 Task: Add an event with the title Second Training Session: Leadership and Team Management, date '2024/04/18', time 8:50 AM to 10:50 AMand add a description: The problem-solving activities will be designed with time constraints, simulating real-world pressure and the need for efficient decision-making. This encourages teams to prioritize tasks, manage their time effectively, and remain focused on achieving their goals., put the event into Orange category . Add location for the event as: Florence, Italy, logged in from the account softage.8@softage.netand send the event invitation to softage.6@softage.net and softage.7@softage.net. Set a reminder for the event At time of event
Action: Mouse moved to (137, 166)
Screenshot: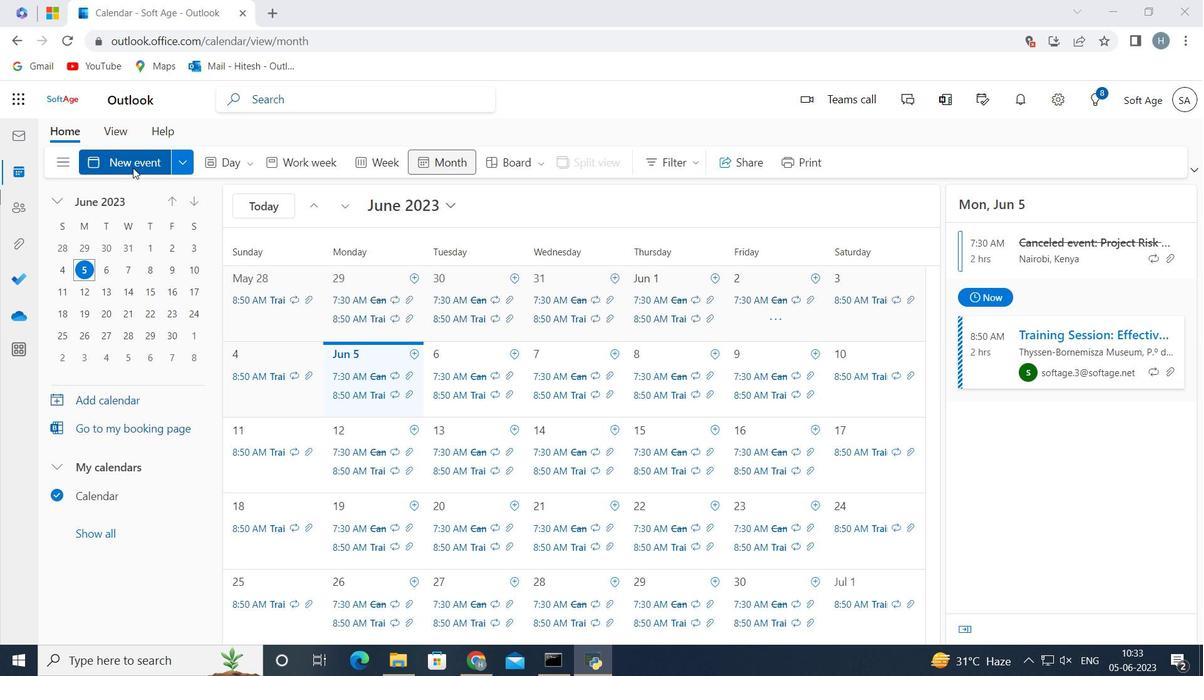 
Action: Mouse pressed left at (137, 166)
Screenshot: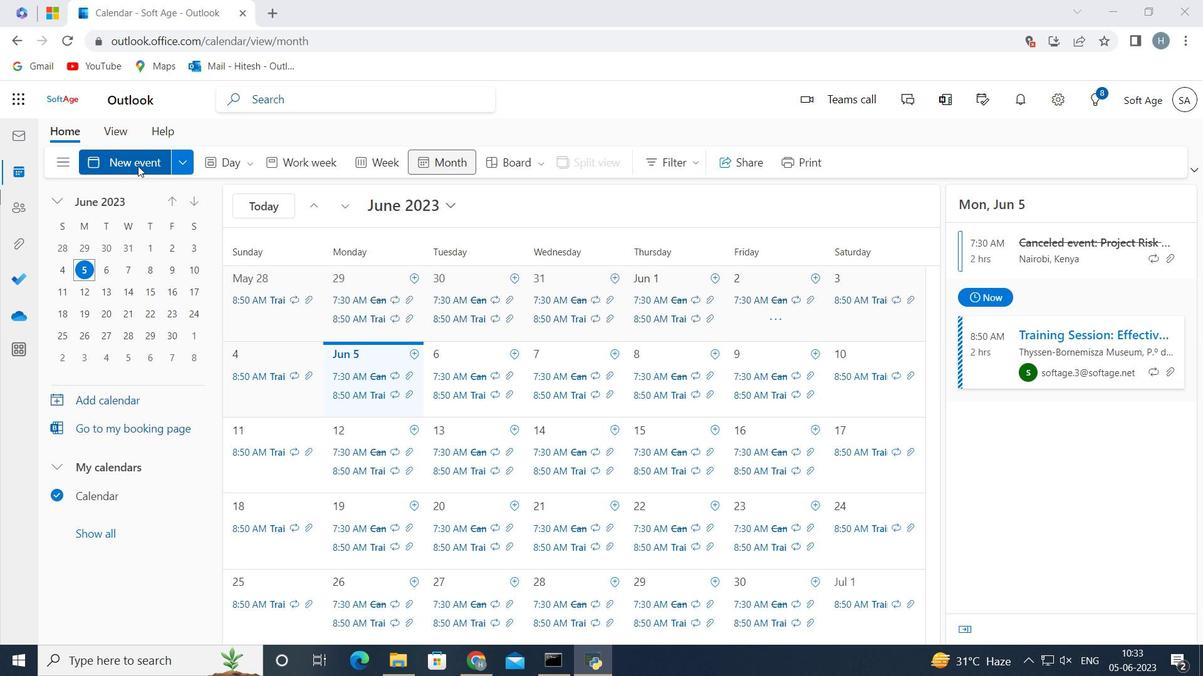 
Action: Mouse moved to (447, 257)
Screenshot: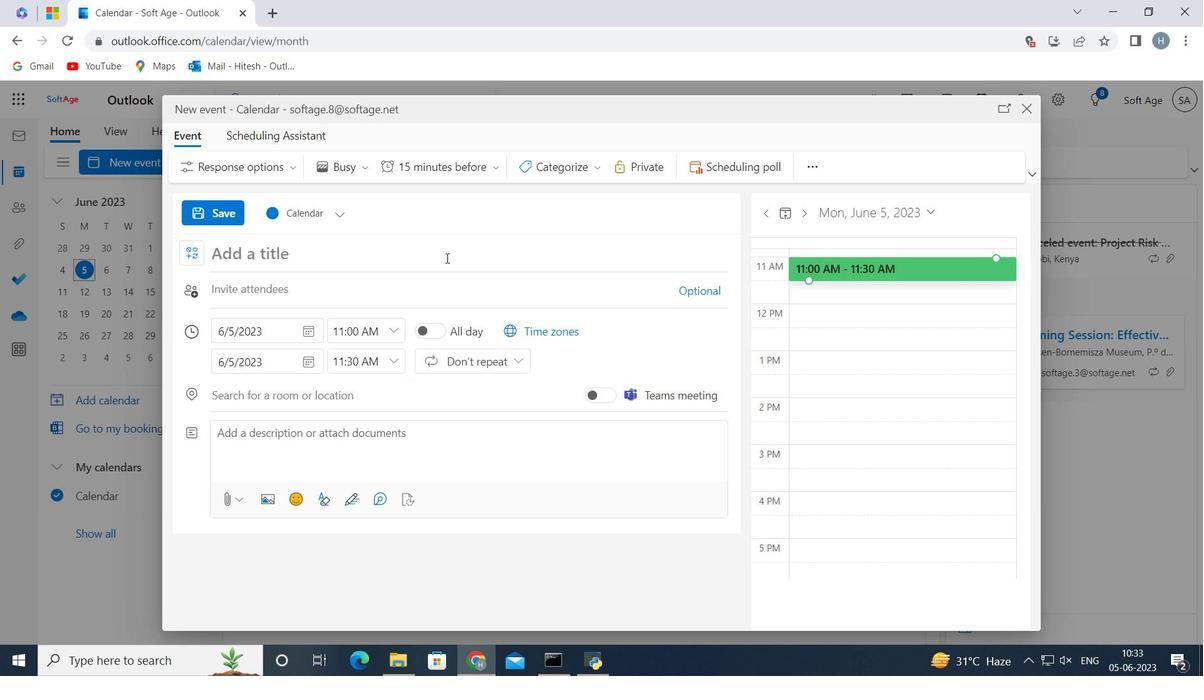 
Action: Mouse pressed left at (447, 257)
Screenshot: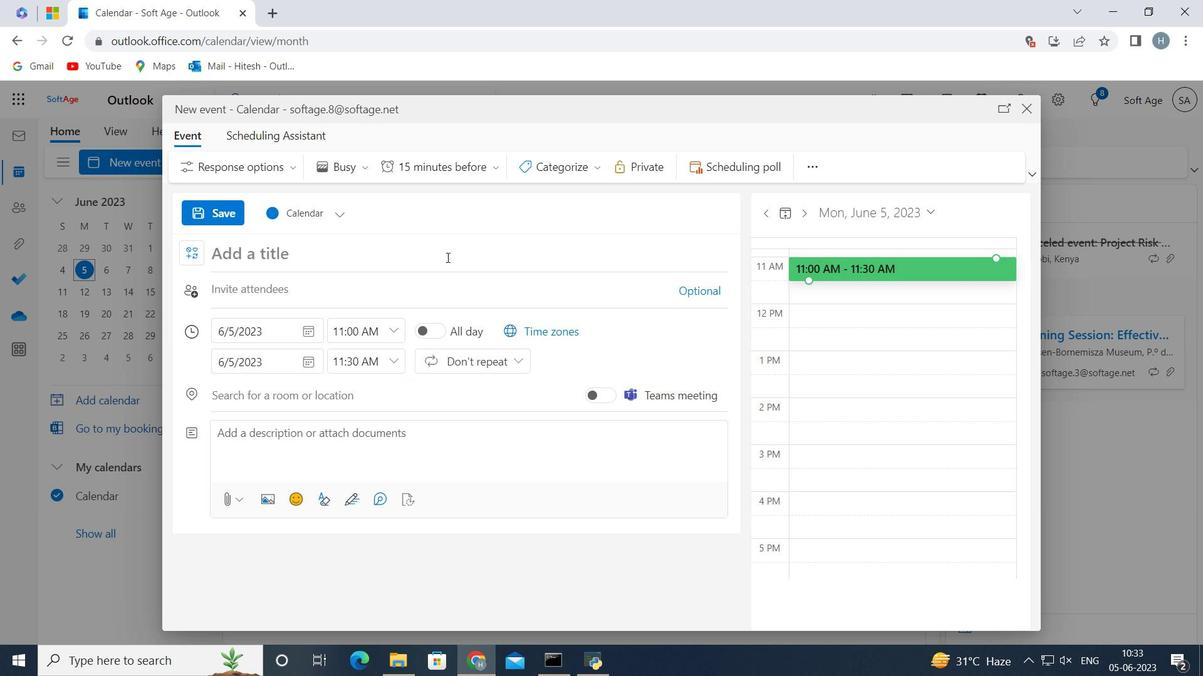 
Action: Key pressed <Key.shift>Second<Key.space><Key.shift>Training<Key.space><Key.shift>Session<Key.shift_r>:<Key.space><Key.shift_r>Leadership<Key.space>and<Key.space><Key.shift>Team<Key.space><Key.shift_r><Key.shift_r><Key.shift_r><Key.shift_r><Key.shift_r>Management<Key.space>
Screenshot: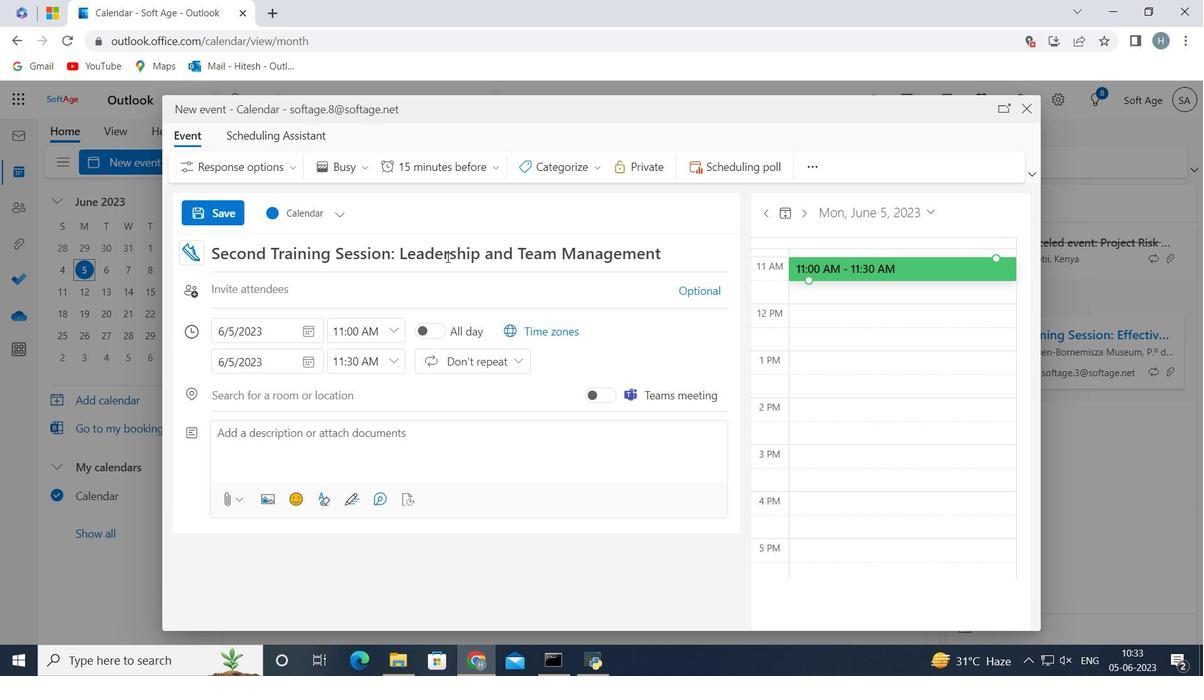 
Action: Mouse moved to (312, 331)
Screenshot: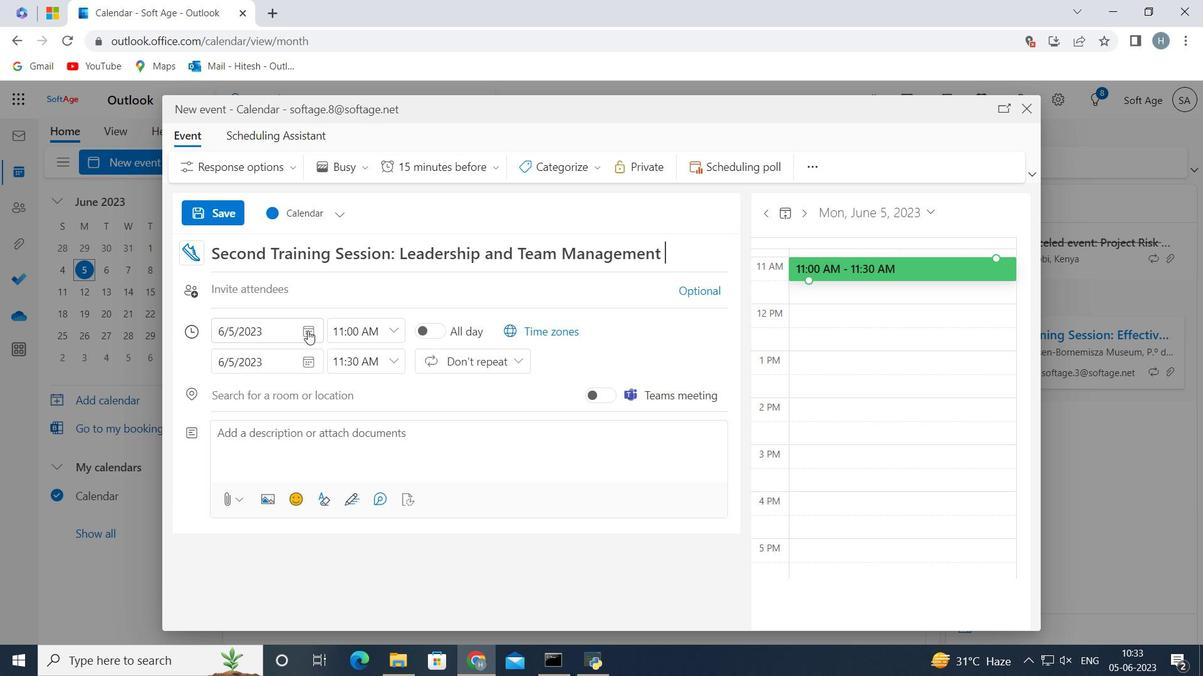 
Action: Mouse pressed left at (312, 331)
Screenshot: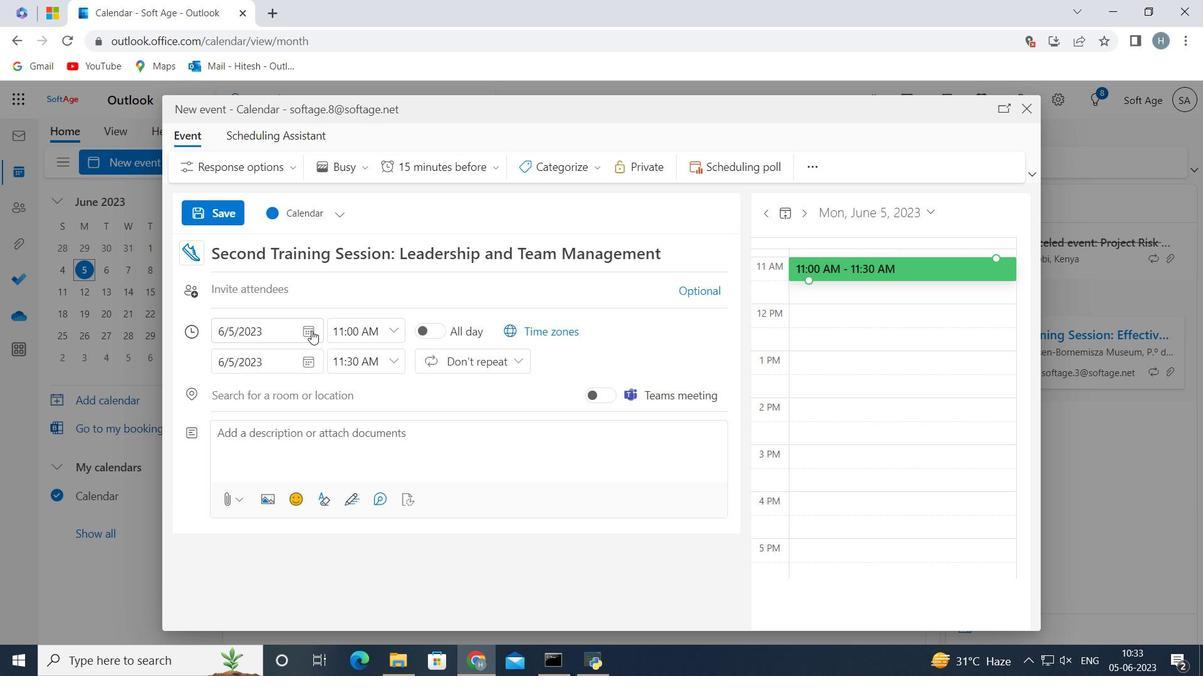 
Action: Mouse moved to (265, 365)
Screenshot: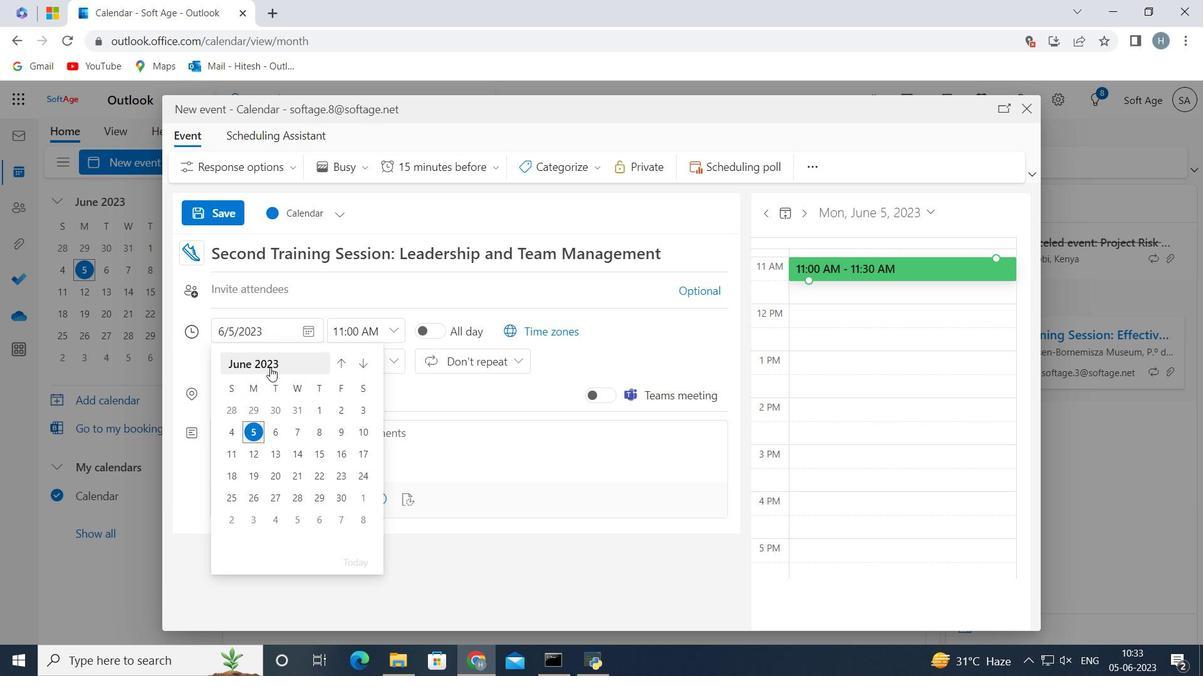 
Action: Mouse pressed left at (265, 365)
Screenshot: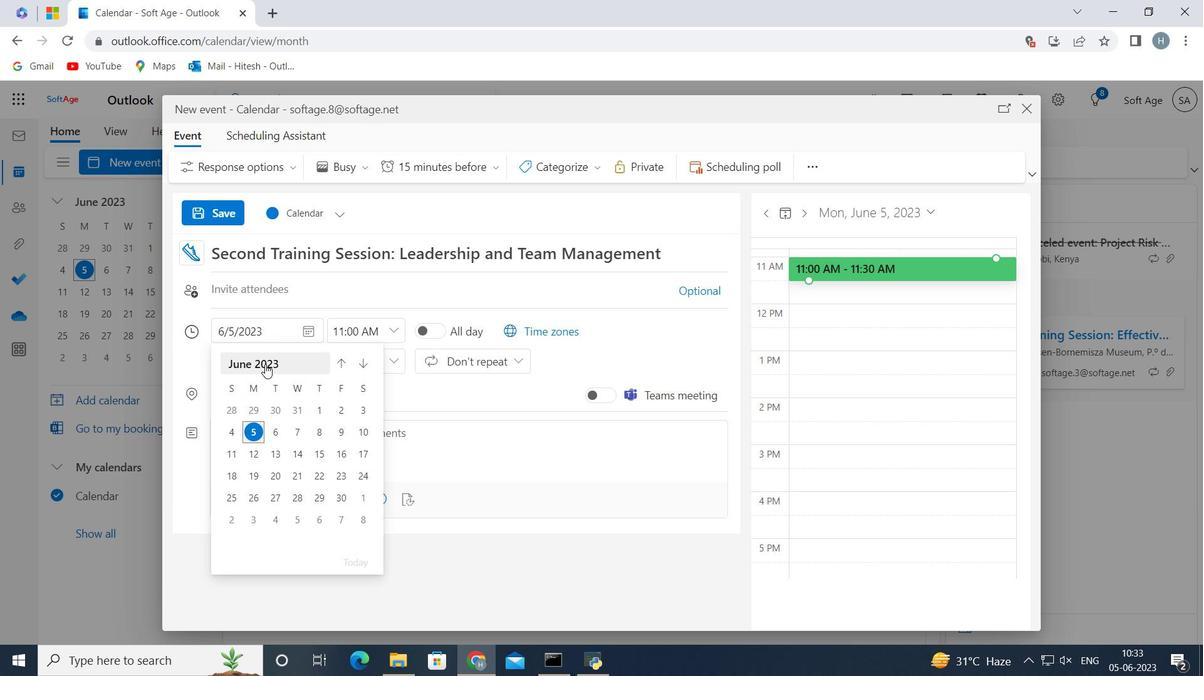 
Action: Mouse moved to (266, 365)
Screenshot: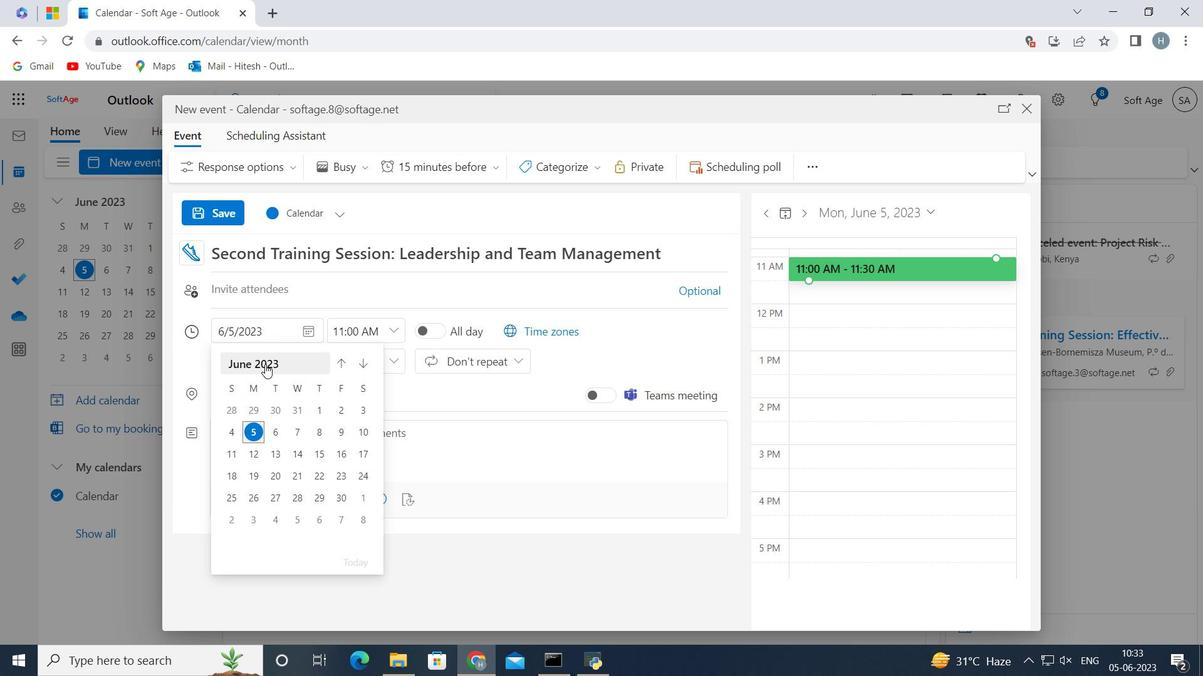
Action: Mouse pressed left at (266, 365)
Screenshot: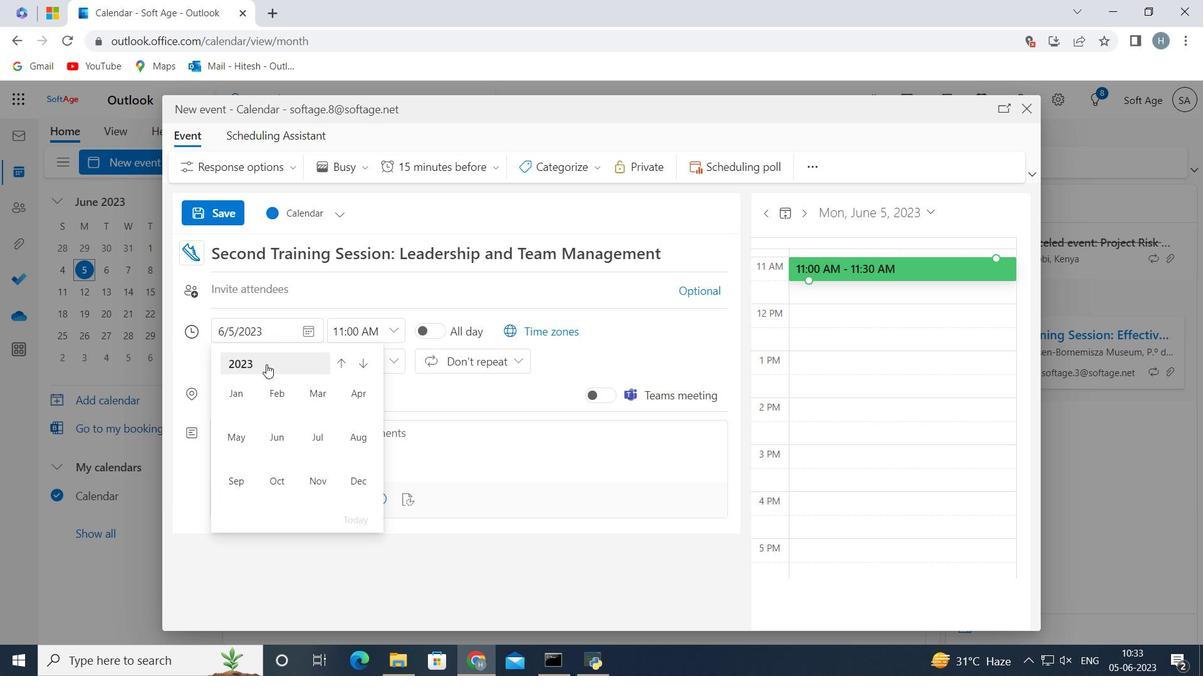 
Action: Mouse moved to (234, 438)
Screenshot: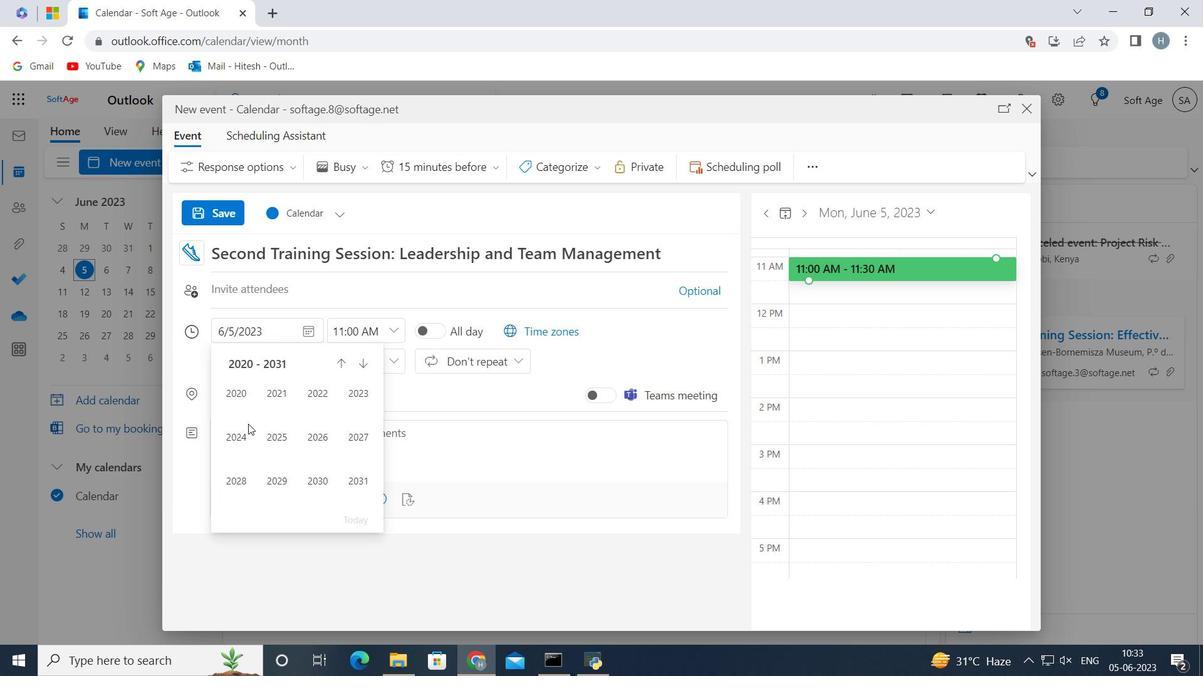
Action: Mouse pressed left at (234, 438)
Screenshot: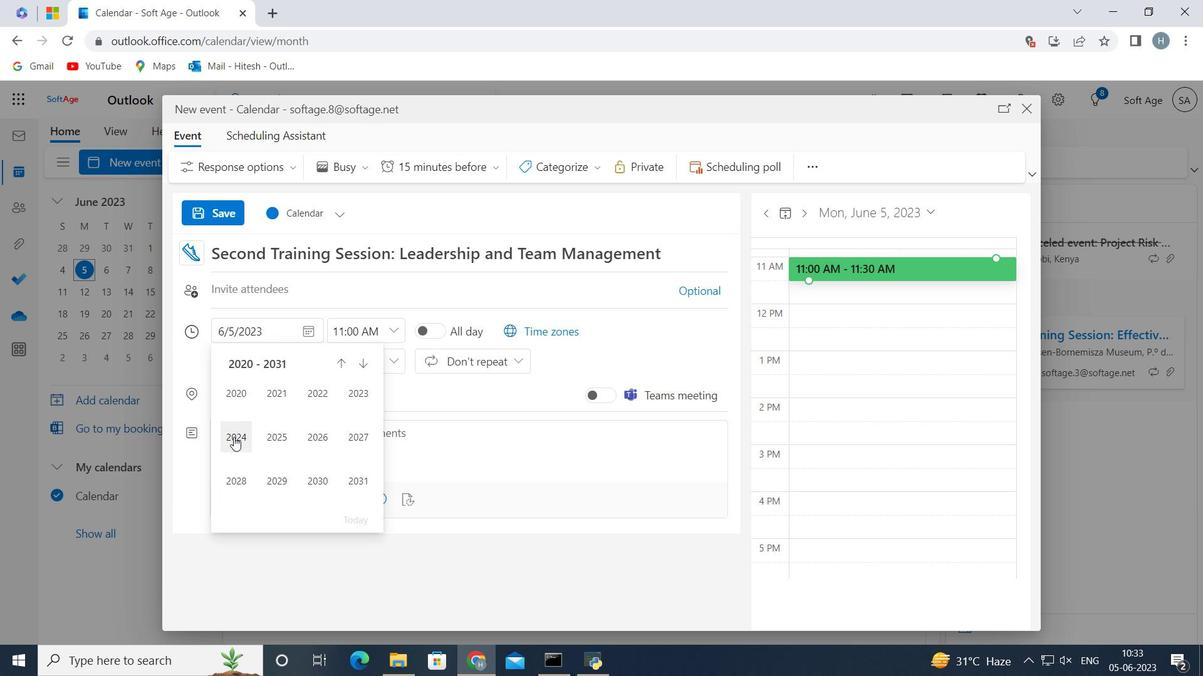 
Action: Mouse moved to (351, 393)
Screenshot: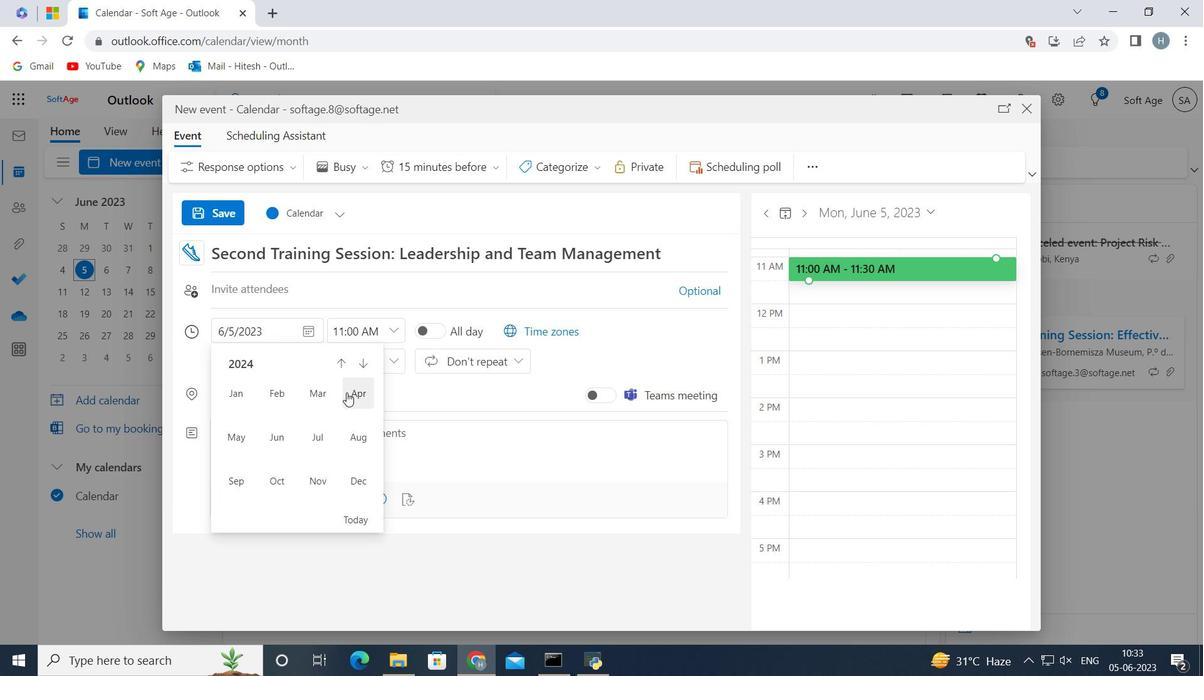 
Action: Mouse pressed left at (351, 393)
Screenshot: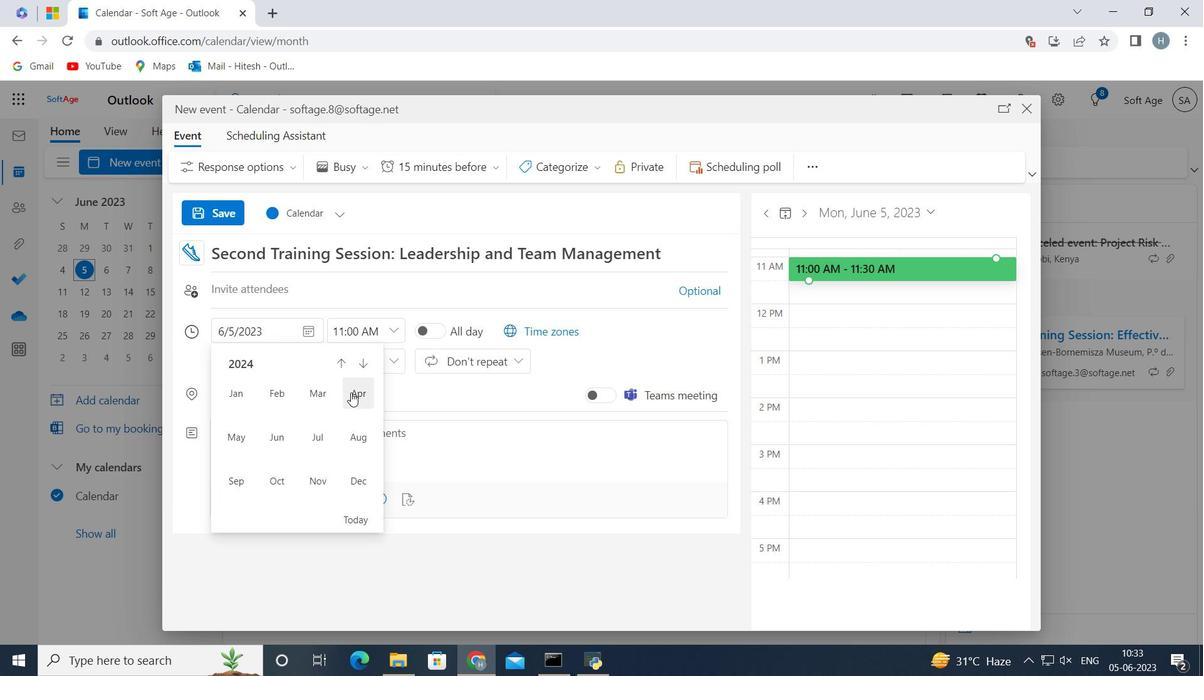 
Action: Mouse moved to (322, 455)
Screenshot: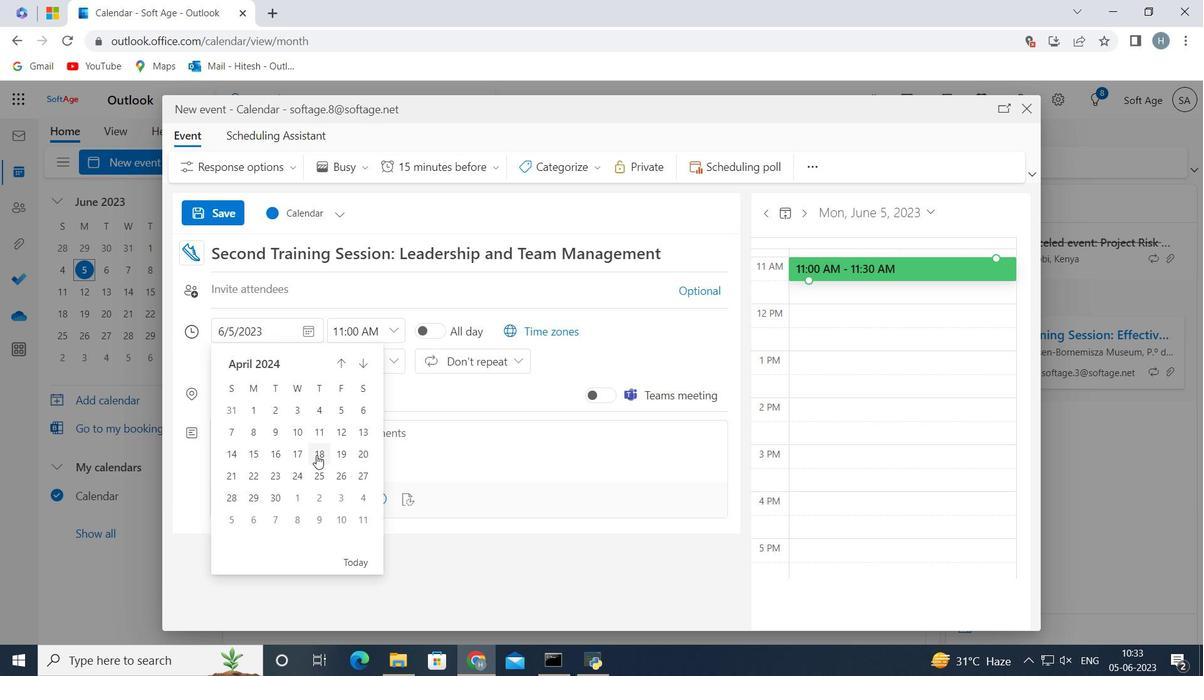 
Action: Mouse pressed left at (322, 455)
Screenshot: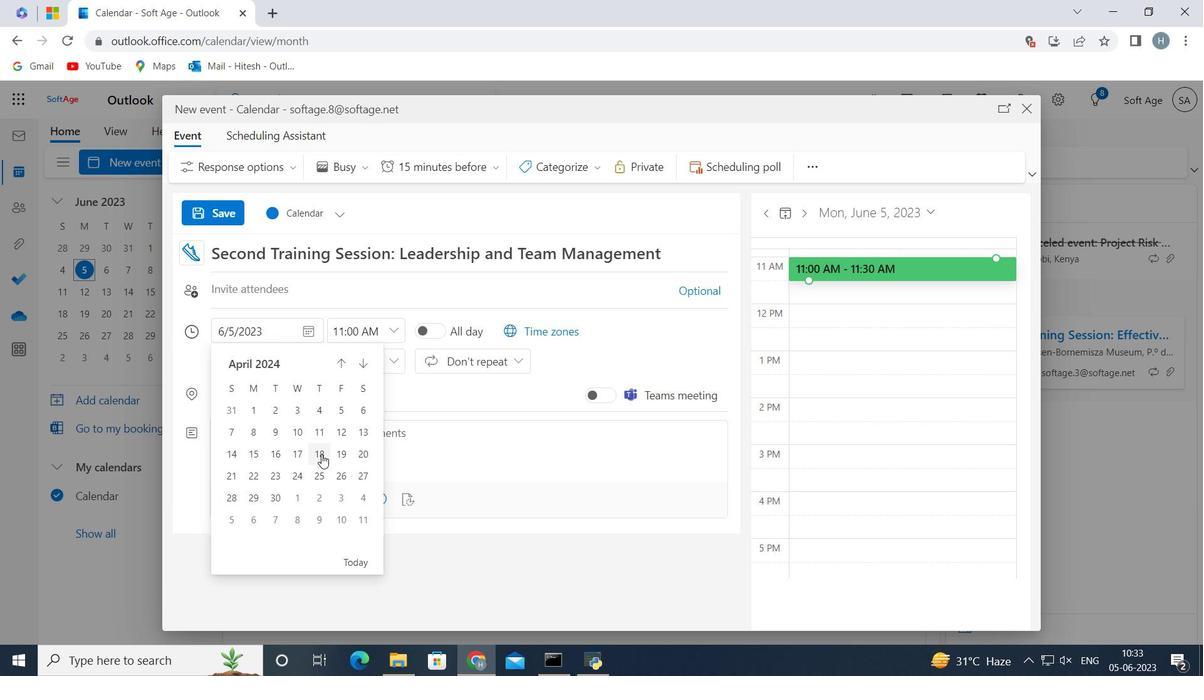 
Action: Mouse moved to (391, 333)
Screenshot: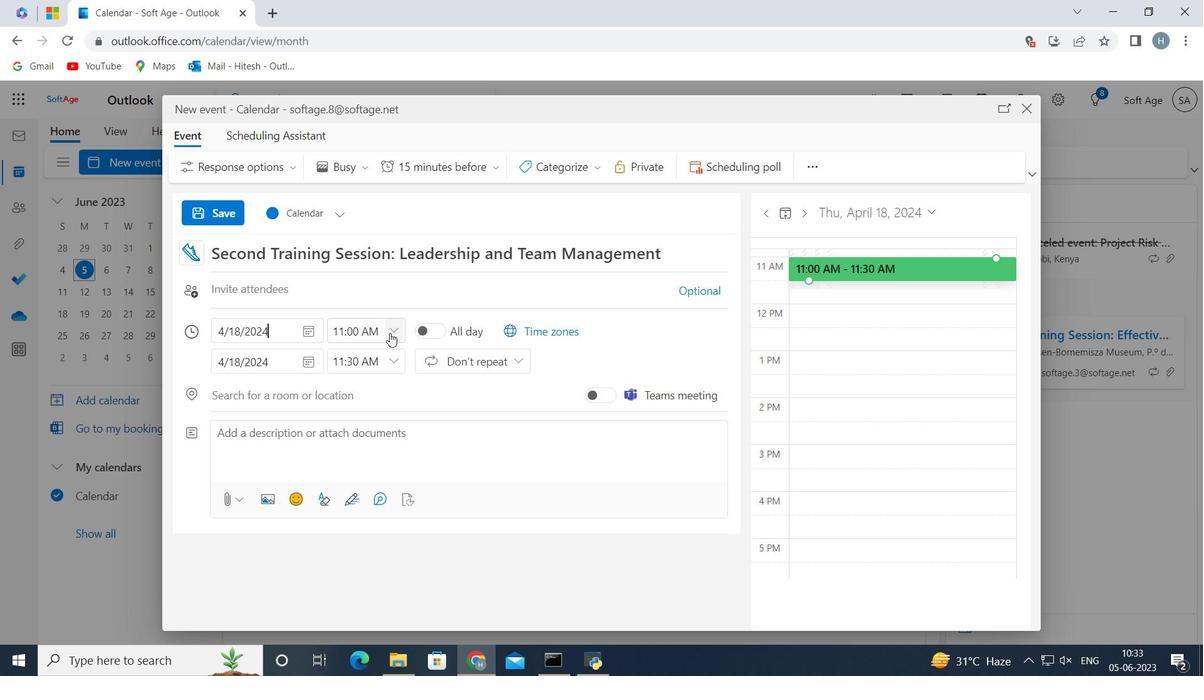 
Action: Mouse pressed left at (391, 333)
Screenshot: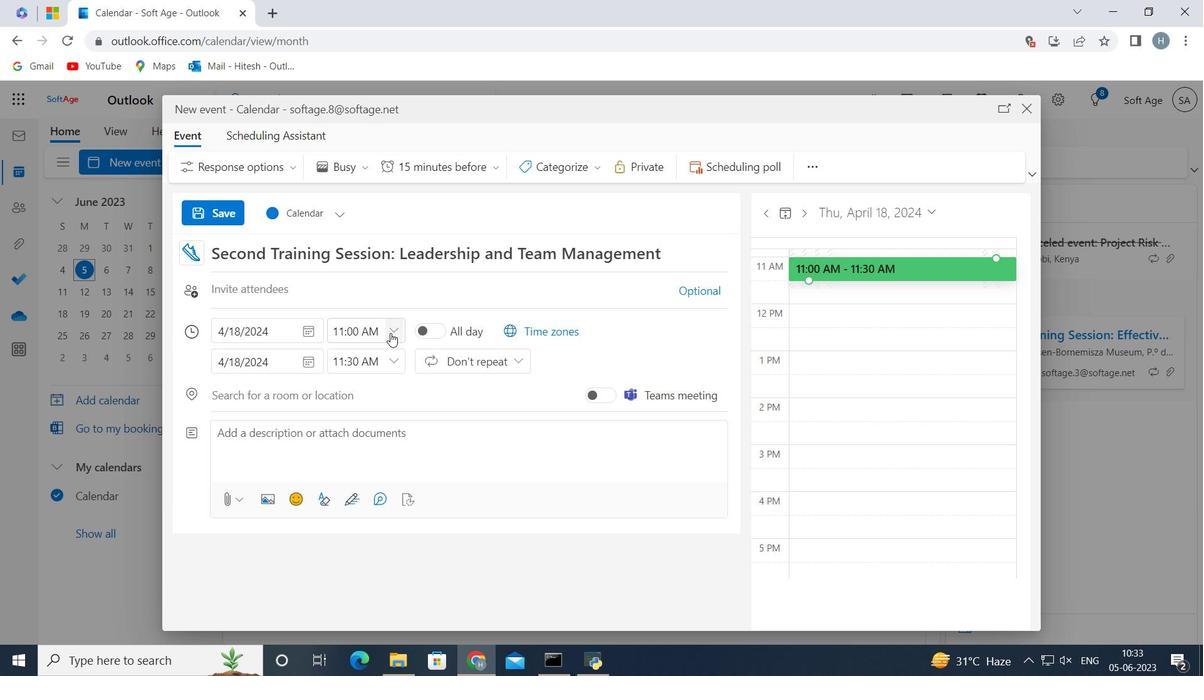 
Action: Mouse moved to (373, 406)
Screenshot: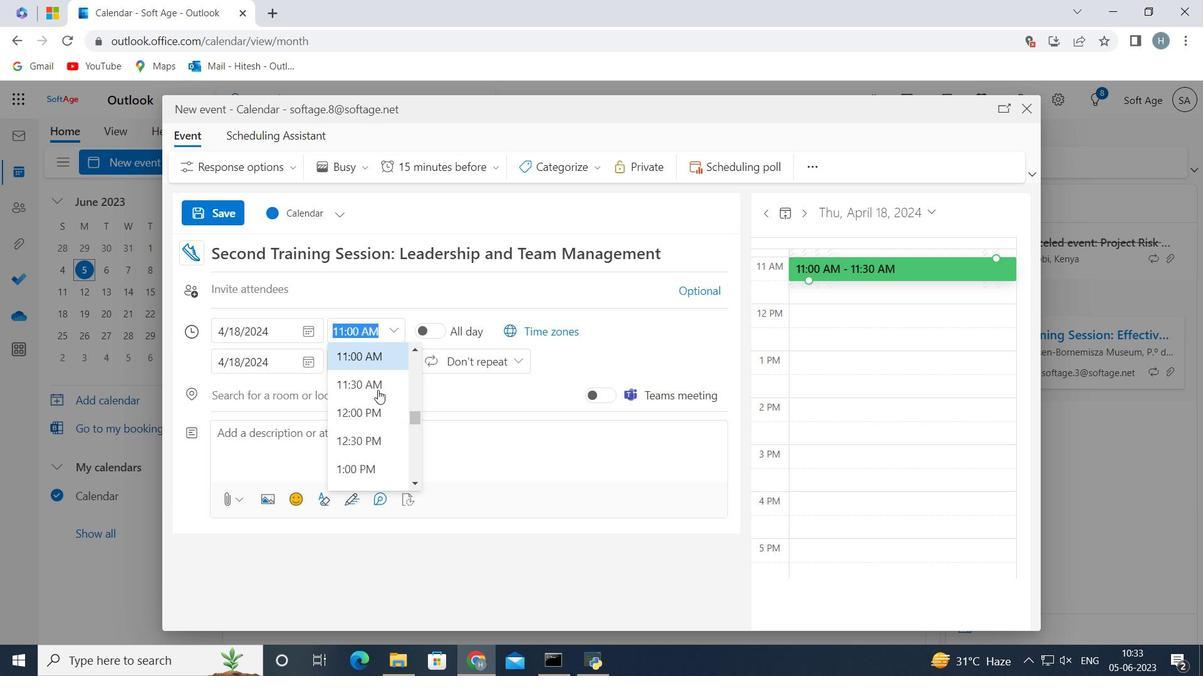
Action: Mouse scrolled (373, 406) with delta (0, 0)
Screenshot: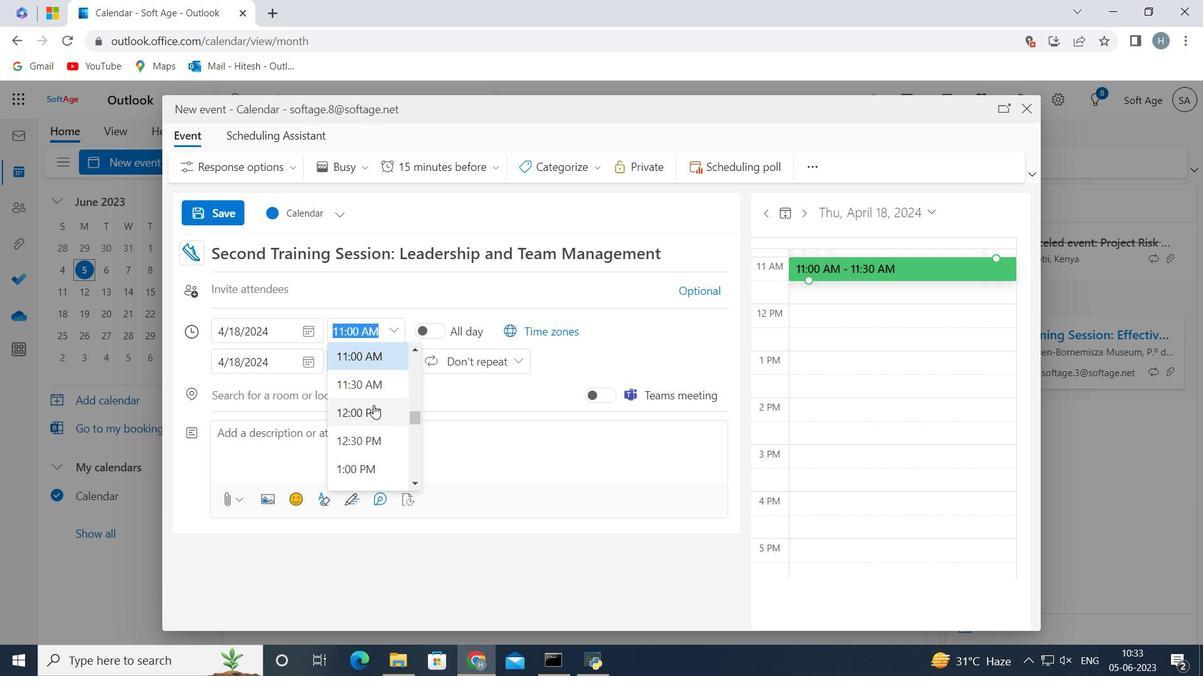 
Action: Mouse scrolled (373, 406) with delta (0, 0)
Screenshot: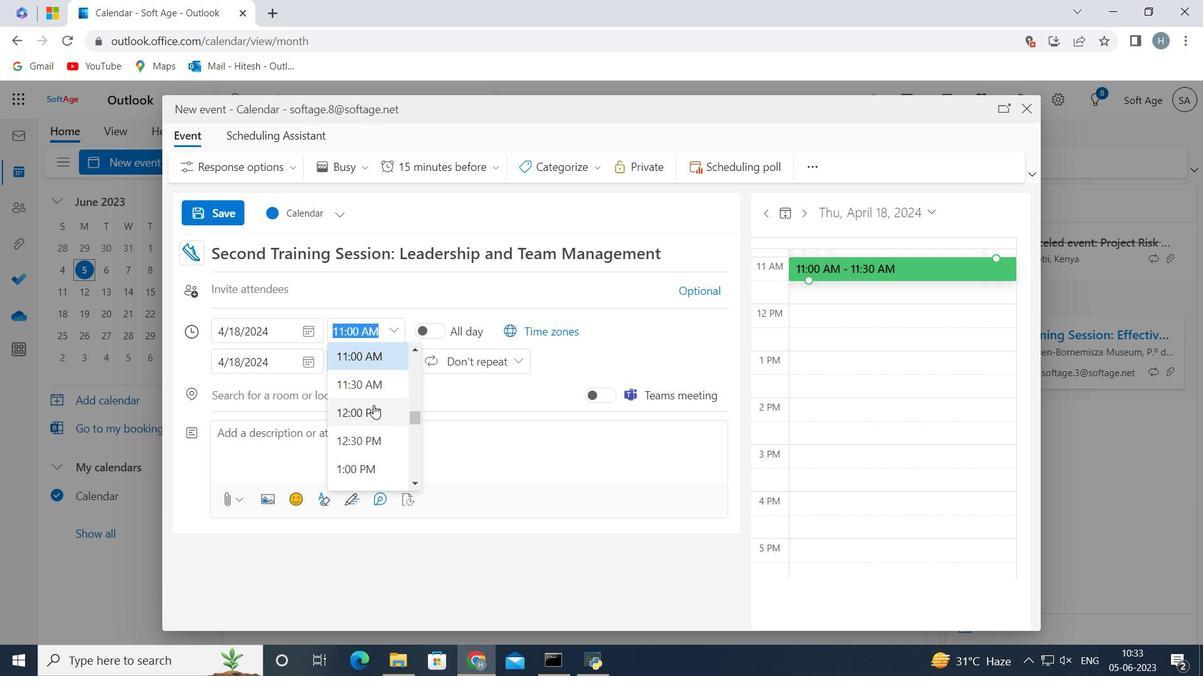 
Action: Mouse scrolled (373, 406) with delta (0, 0)
Screenshot: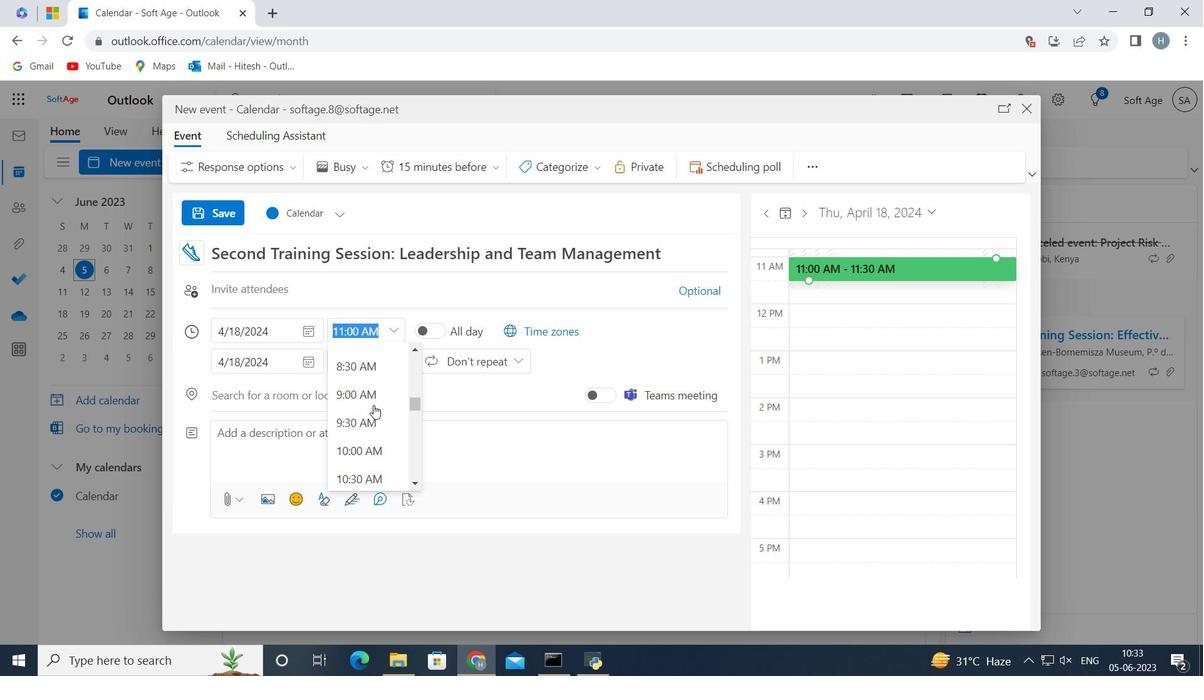 
Action: Mouse moved to (354, 448)
Screenshot: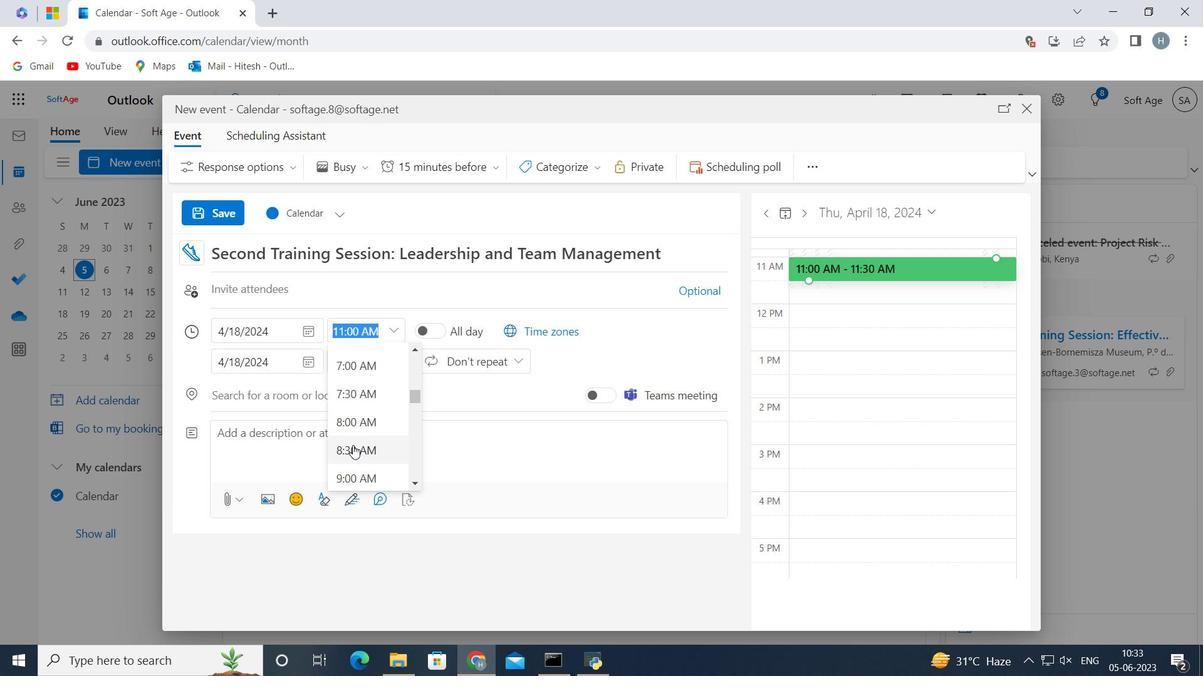 
Action: Mouse pressed left at (354, 448)
Screenshot: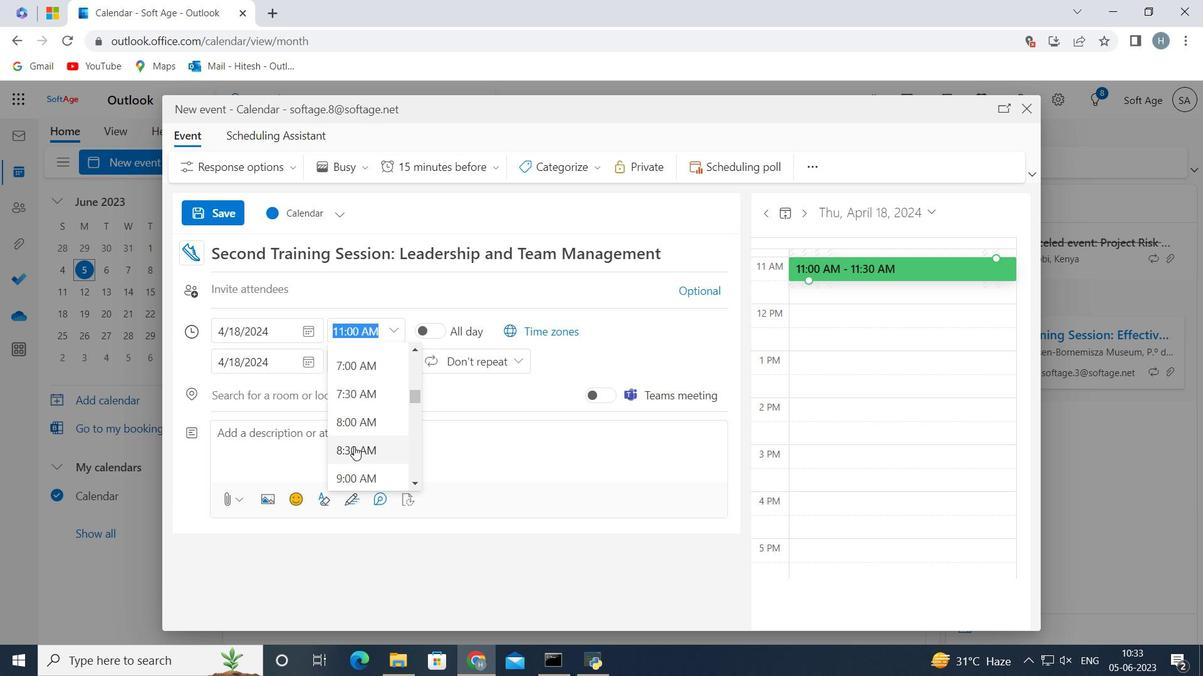 
Action: Mouse moved to (347, 329)
Screenshot: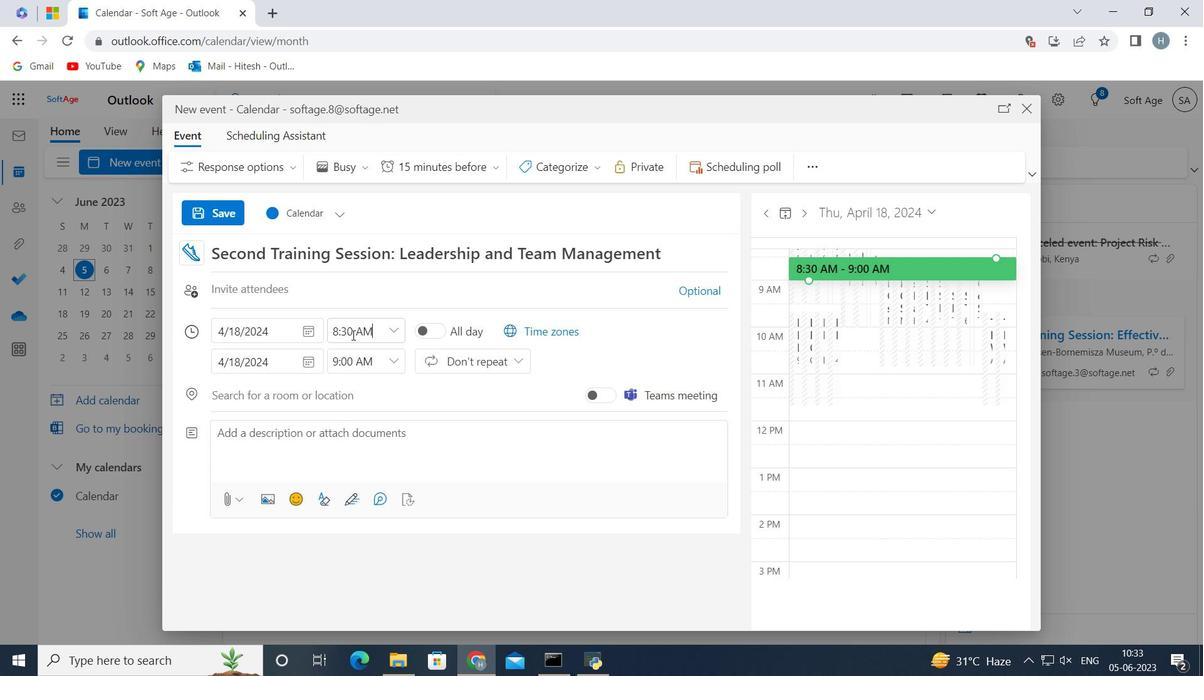 
Action: Mouse pressed left at (347, 329)
Screenshot: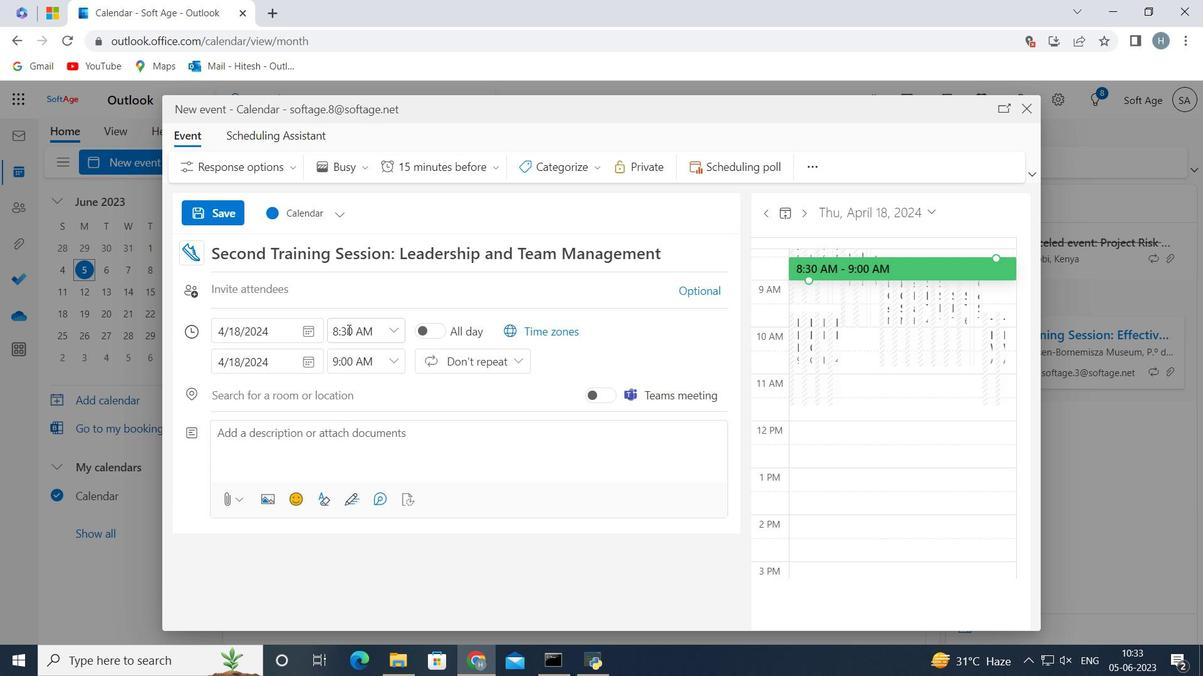 
Action: Mouse moved to (354, 328)
Screenshot: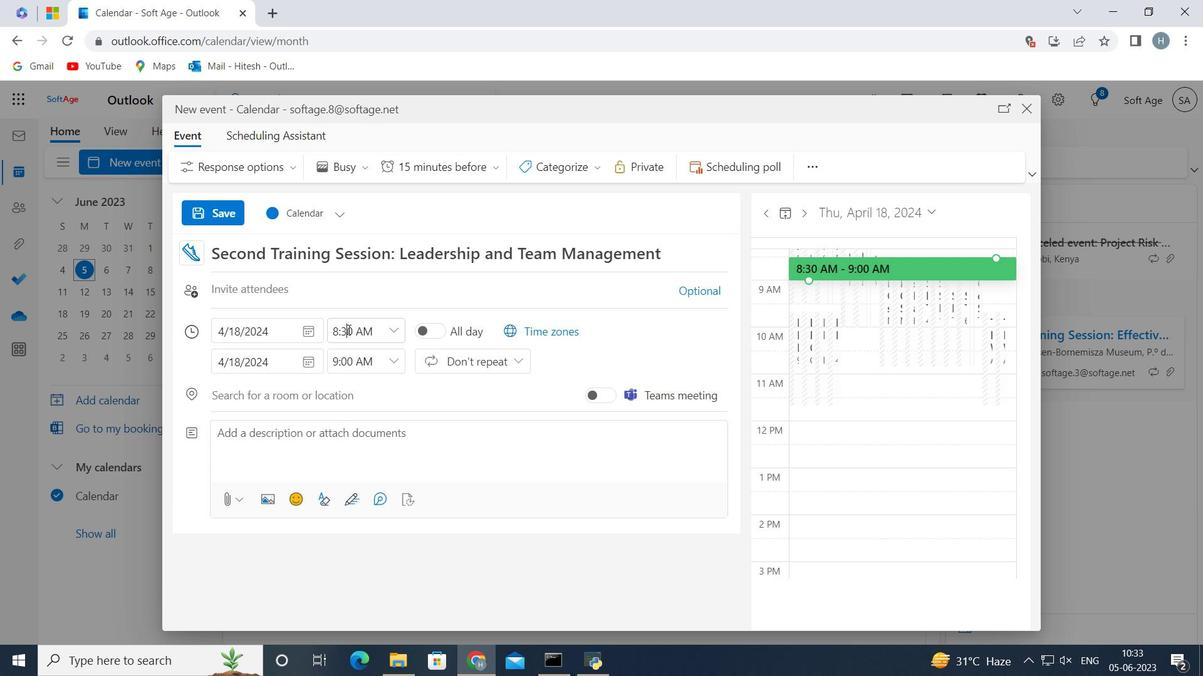 
Action: Key pressed <Key.backspace>5
Screenshot: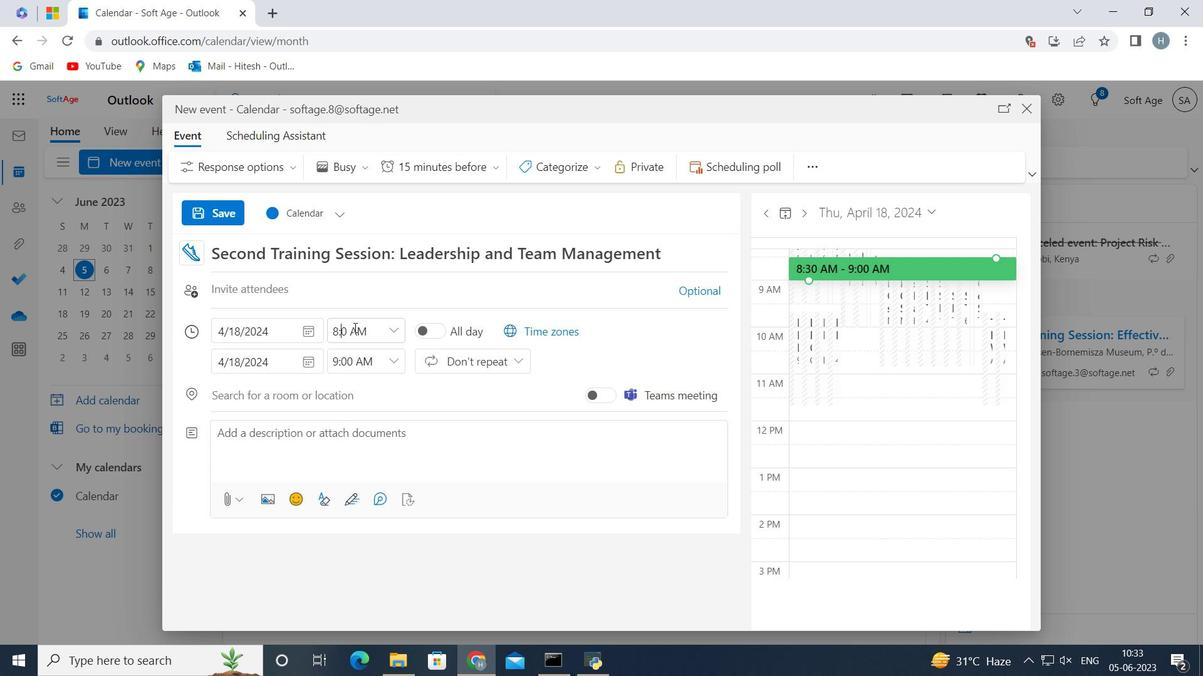 
Action: Mouse moved to (395, 355)
Screenshot: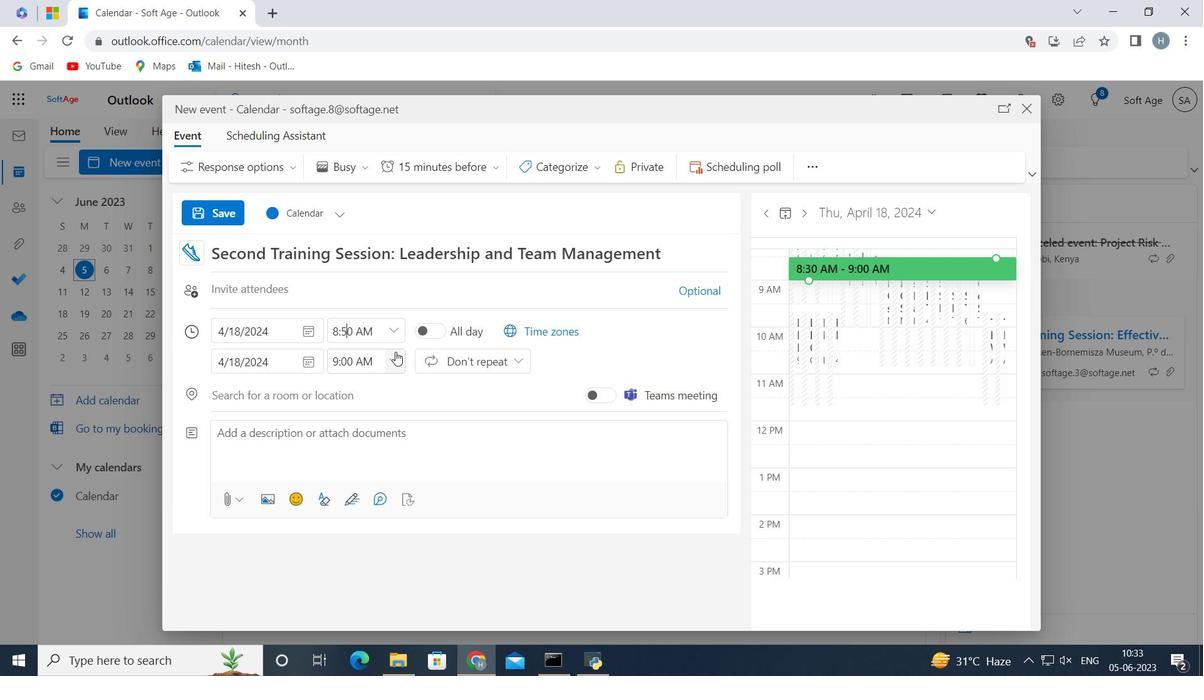 
Action: Mouse pressed left at (395, 355)
Screenshot: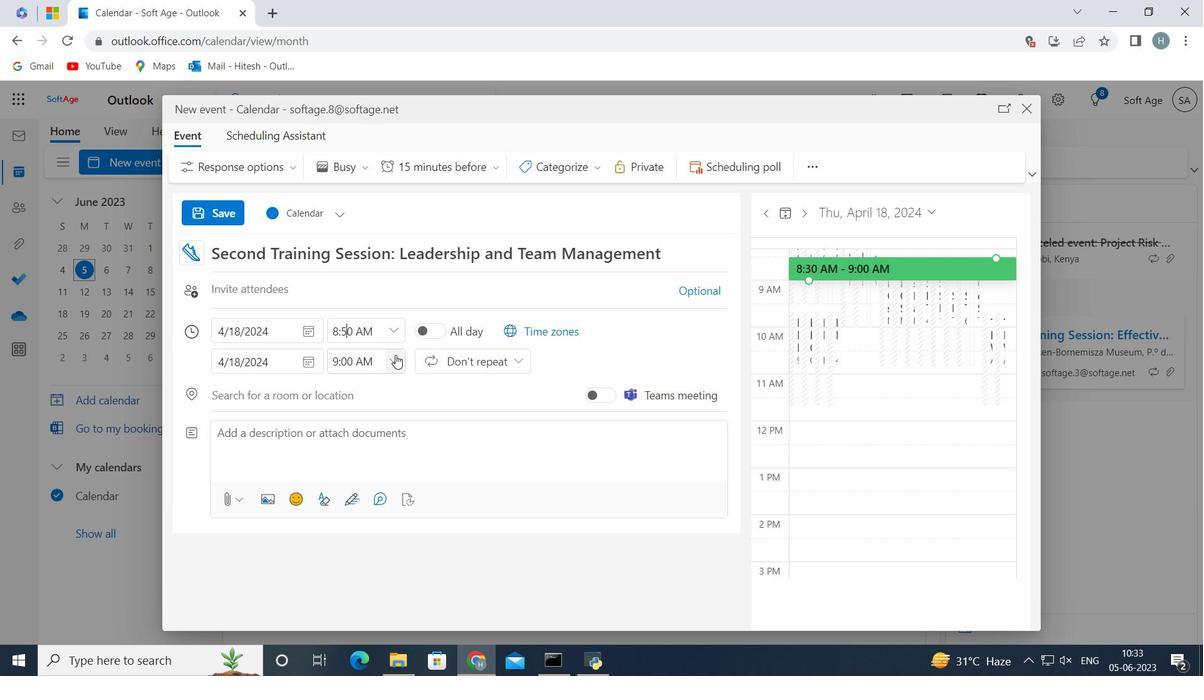 
Action: Mouse moved to (392, 462)
Screenshot: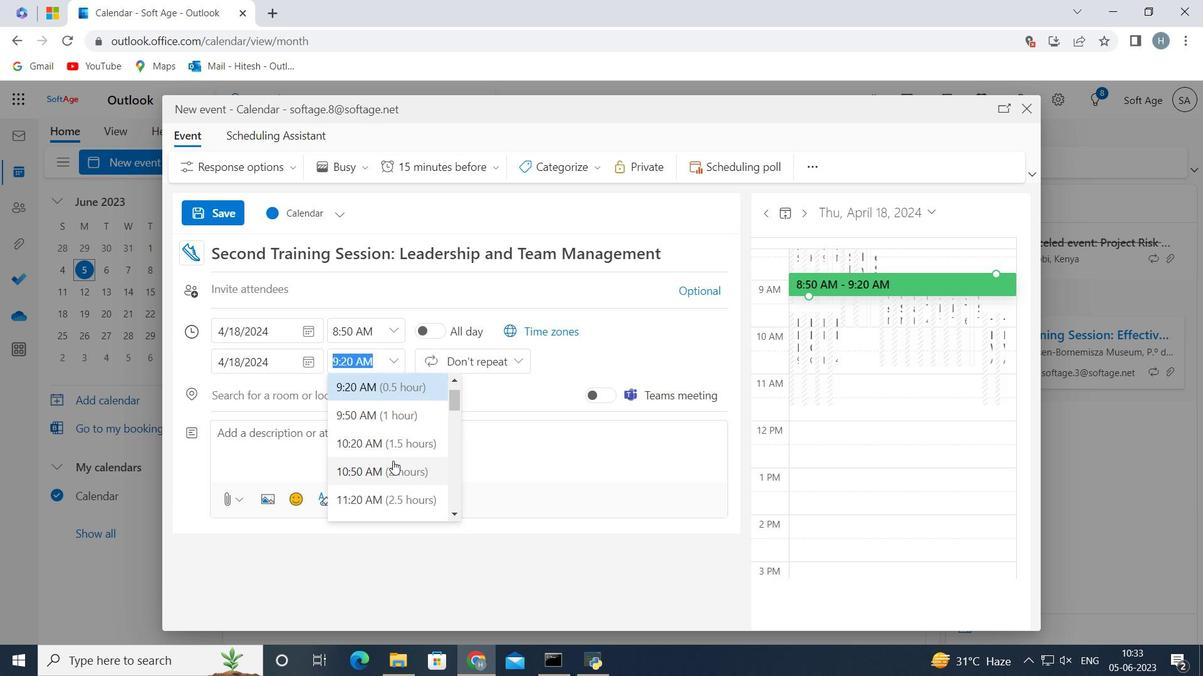 
Action: Mouse pressed left at (392, 462)
Screenshot: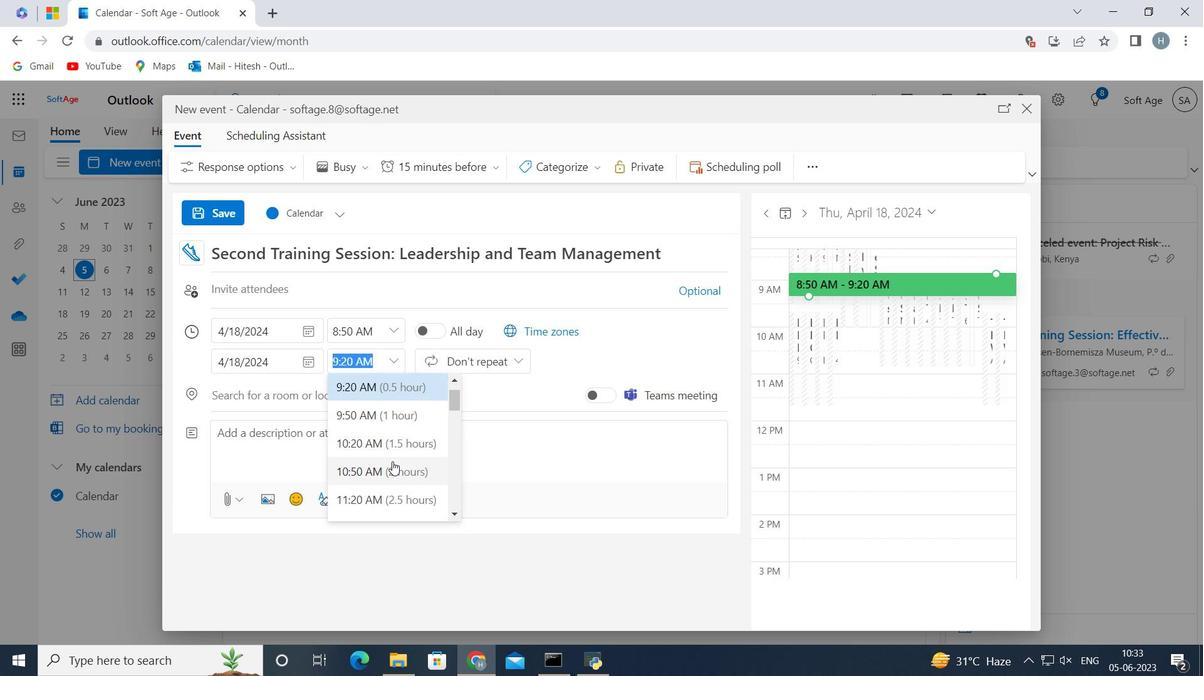 
Action: Mouse moved to (303, 435)
Screenshot: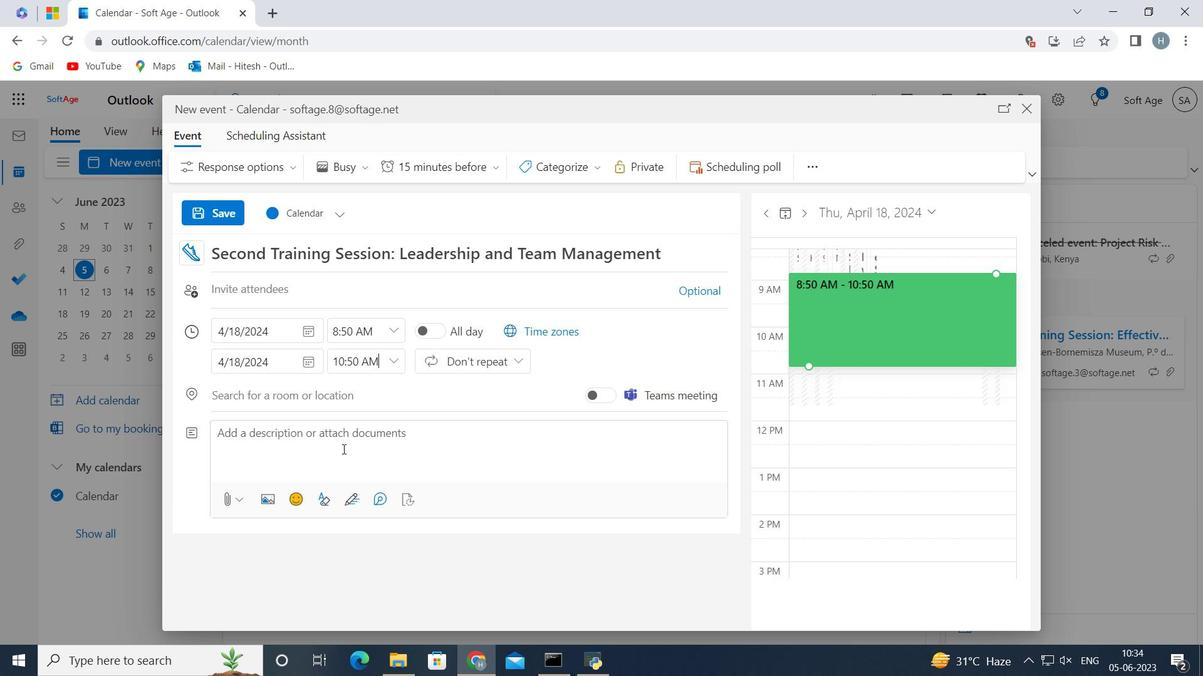 
Action: Mouse pressed left at (303, 435)
Screenshot: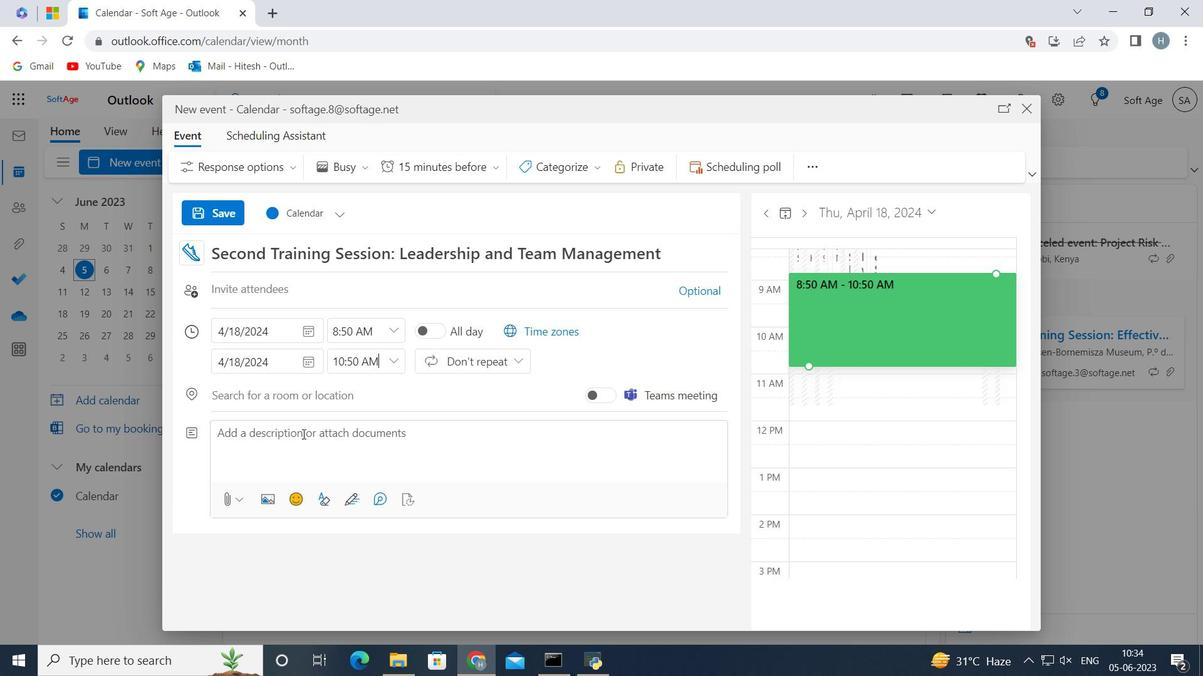 
Action: Mouse moved to (302, 434)
Screenshot: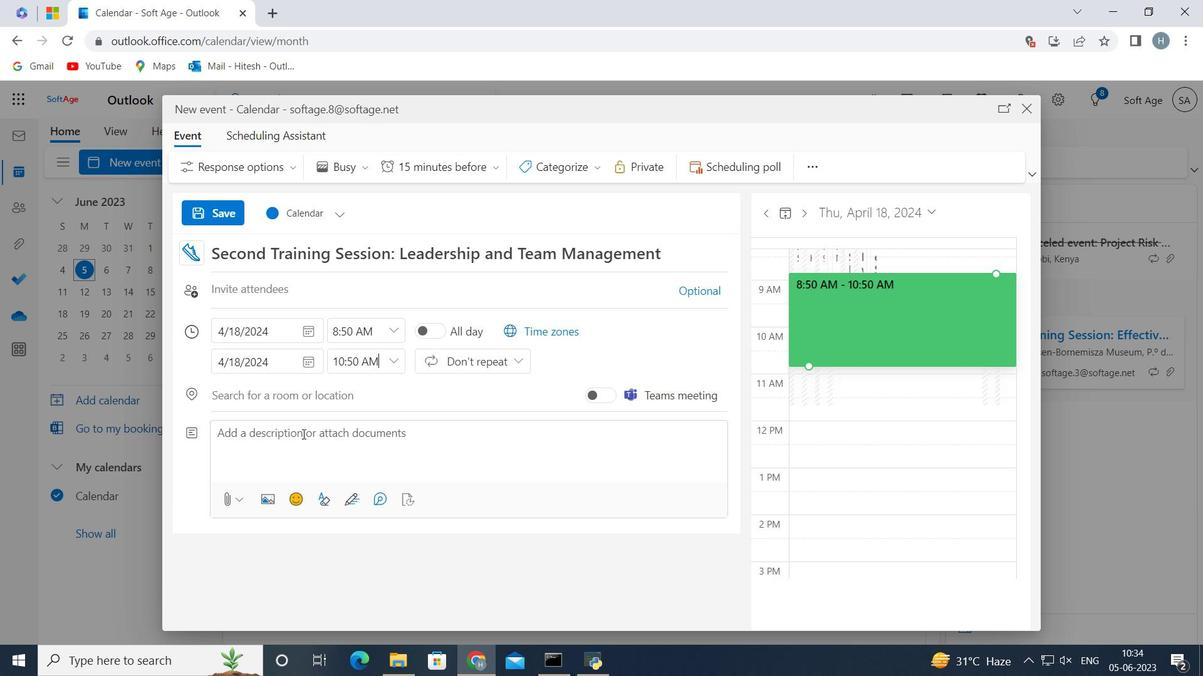 
Action: Key pressed <Key.shift>The<Key.space>problem-solving<Key.space>activities<Key.space>will<Key.space>be<Key.space>designed<Key.space>with<Key.space>time<Key.space>constraints,<Key.space>simulating<Key.space>real-world<Key.space>pressure<Key.space>and<Key.space>the<Key.space>need<Key.space>for<Key.space>efficient<Key.space>decision-making.<Key.space><Key.shift>This<Key.space>encourages<Key.space>teams<Key.space>to<Key.space>prioritize<Key.space>tasks,<Key.space>manage<Key.space>their<Key.space>time<Key.space>effectively.<Key.space>and<Key.space>remain<Key.space>focused<Key.space>on<Key.space>achieving<Key.space>their<Key.space>goals.<Key.space>
Screenshot: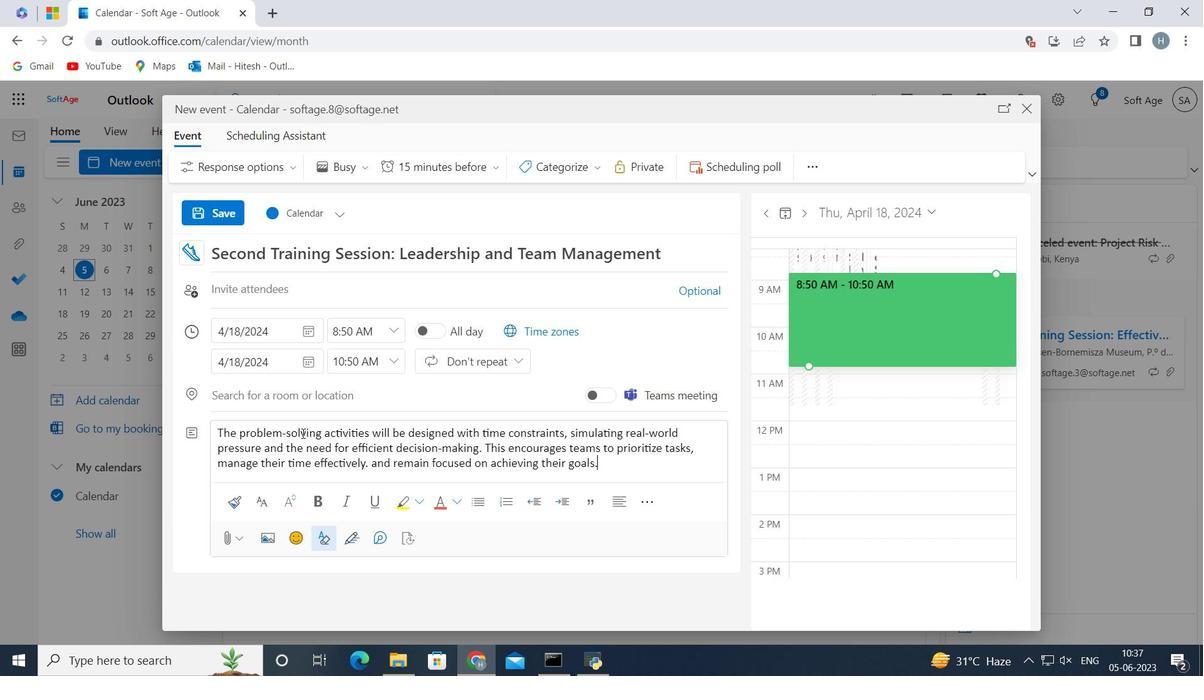 
Action: Mouse moved to (596, 172)
Screenshot: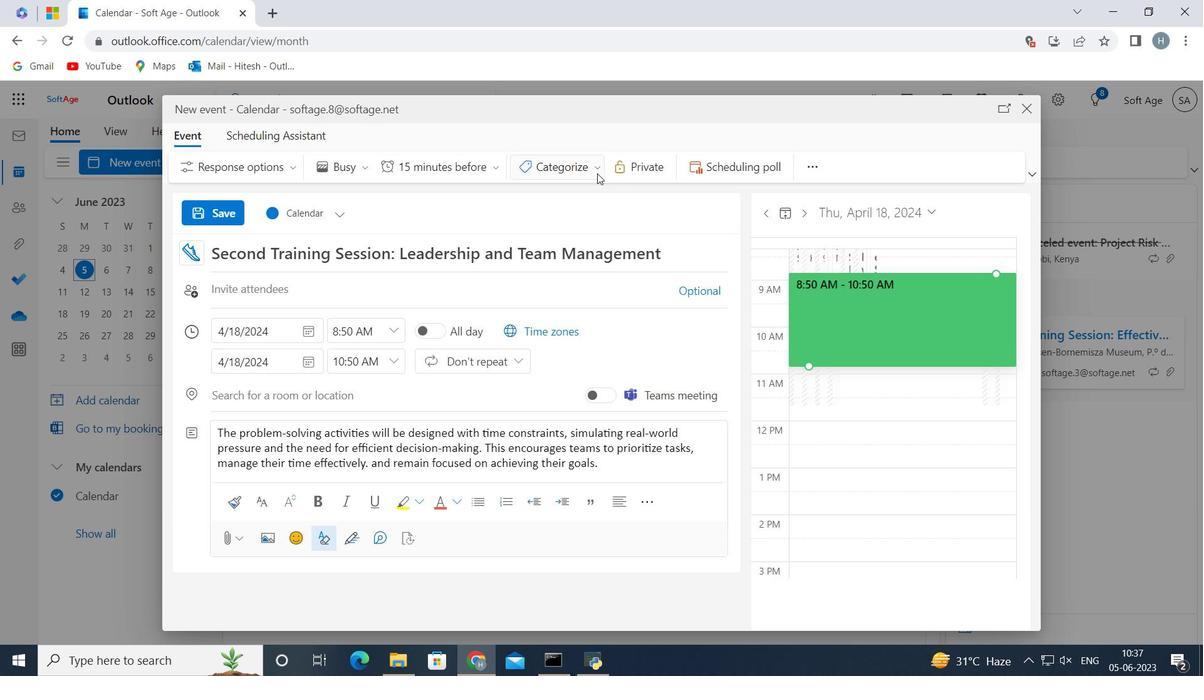 
Action: Mouse pressed left at (596, 172)
Screenshot: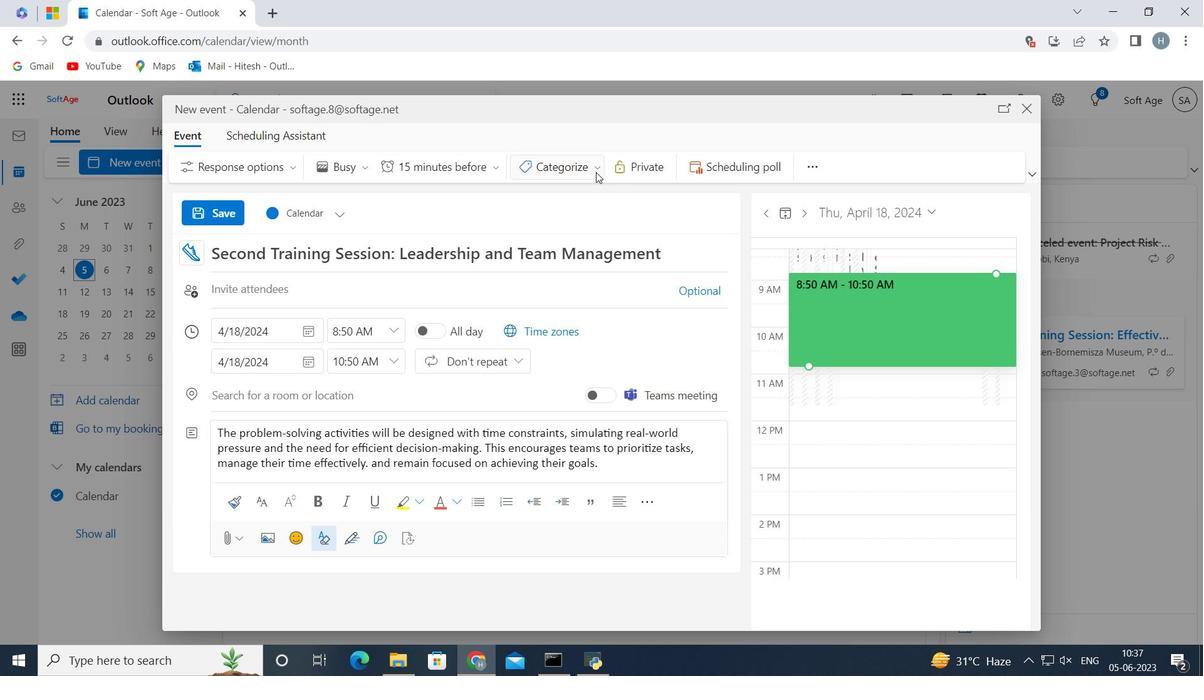 
Action: Mouse moved to (577, 246)
Screenshot: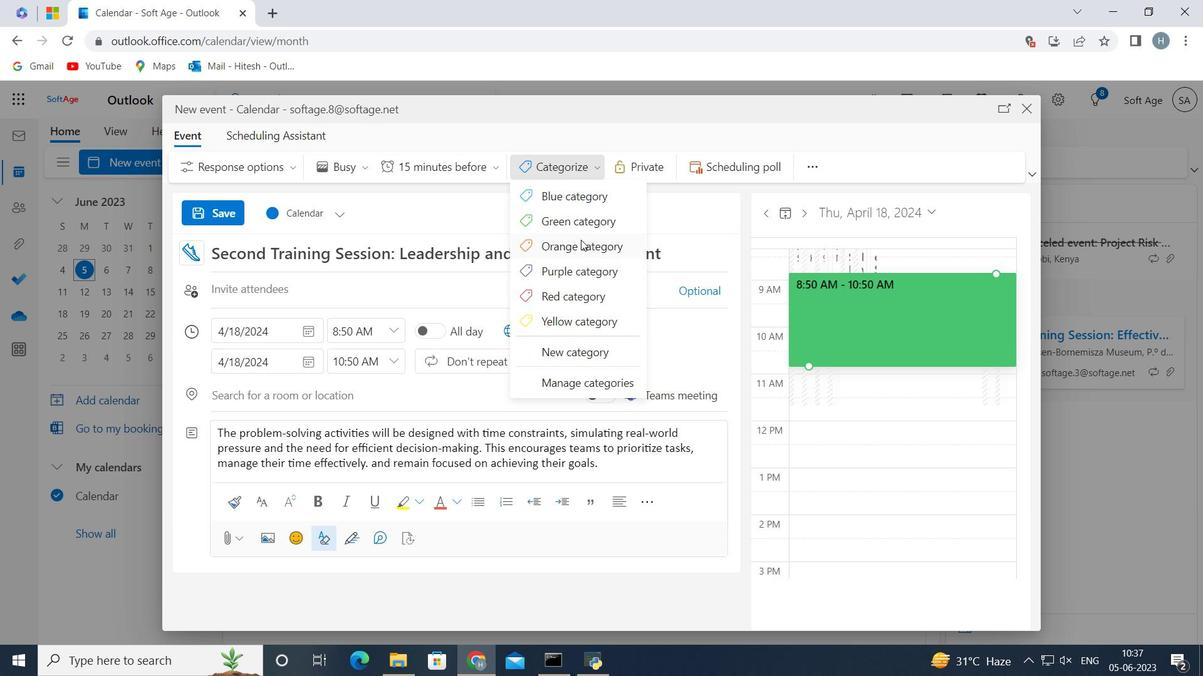 
Action: Mouse pressed left at (577, 246)
Screenshot: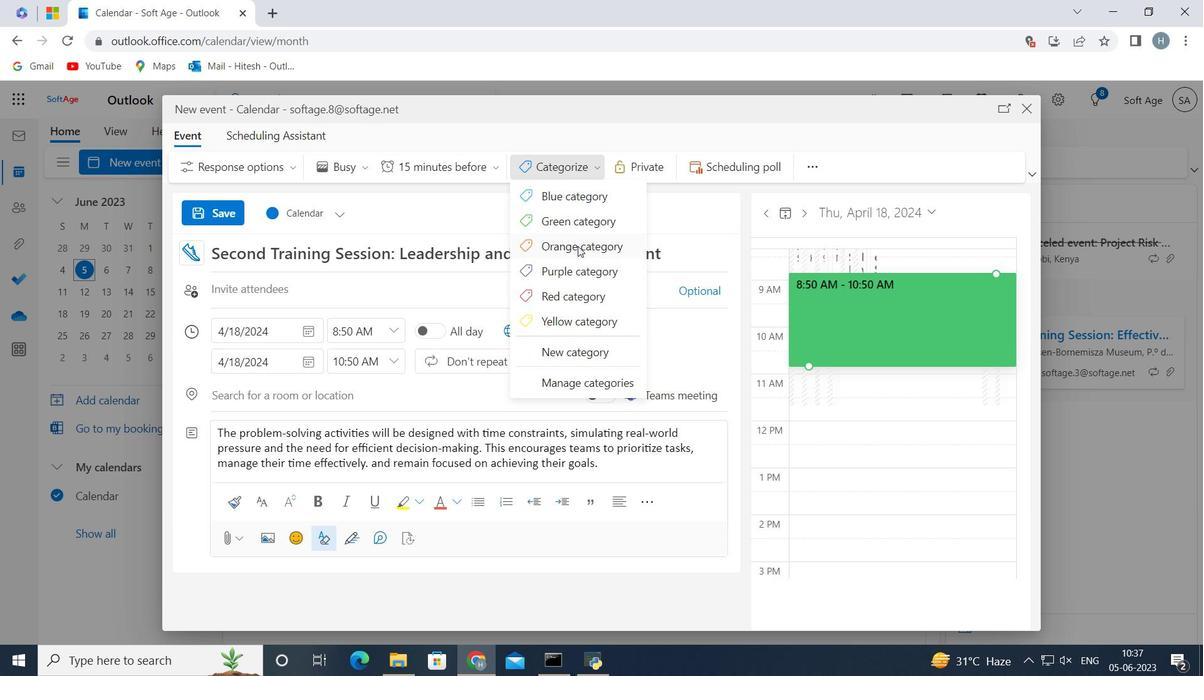 
Action: Mouse moved to (322, 396)
Screenshot: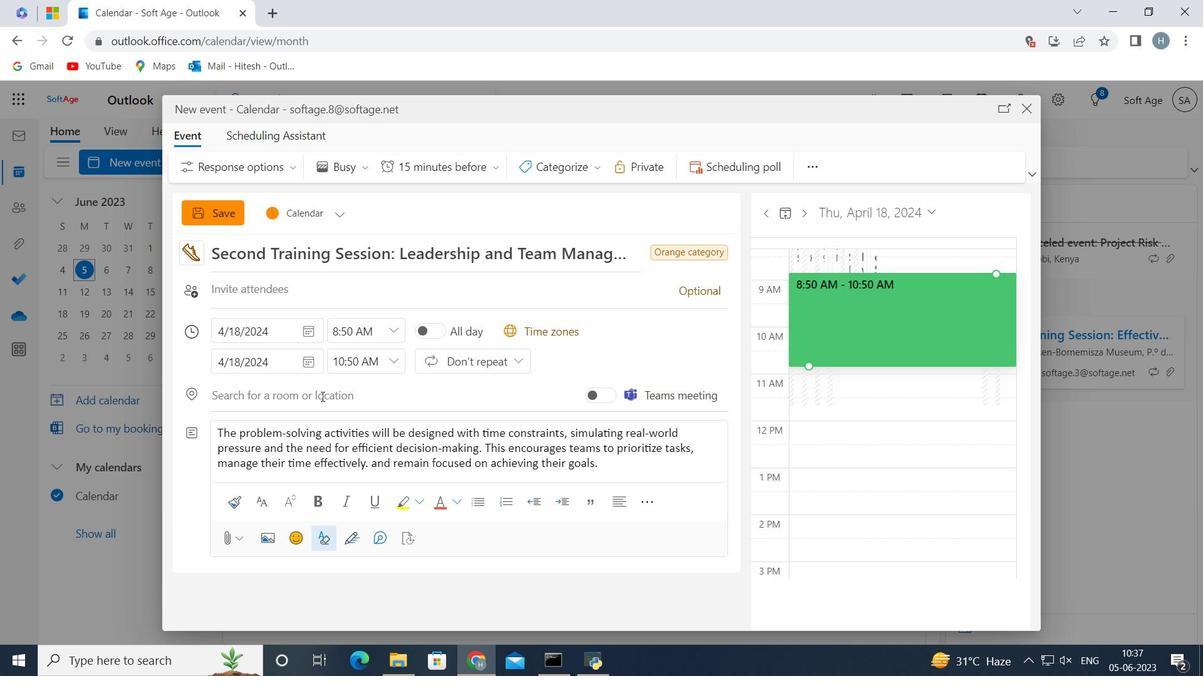 
Action: Mouse pressed left at (322, 396)
Screenshot: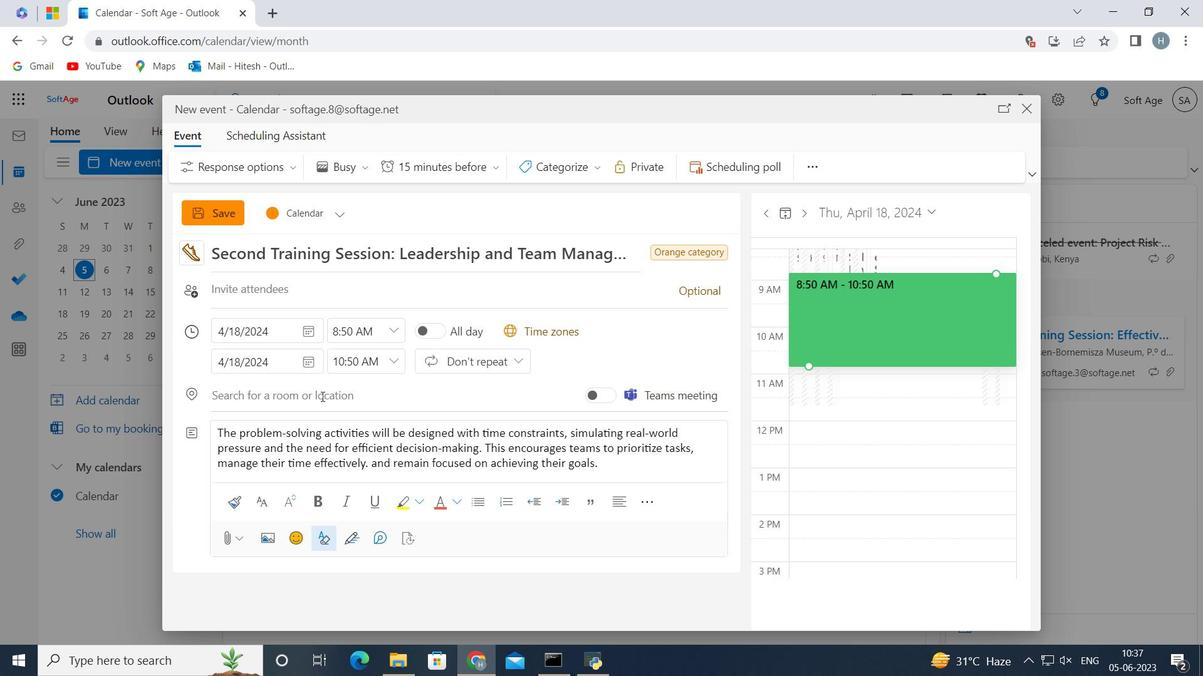 
Action: Key pressed <Key.shift>Florence,<Key.space><Key.shift>Italy<Key.space>
Screenshot: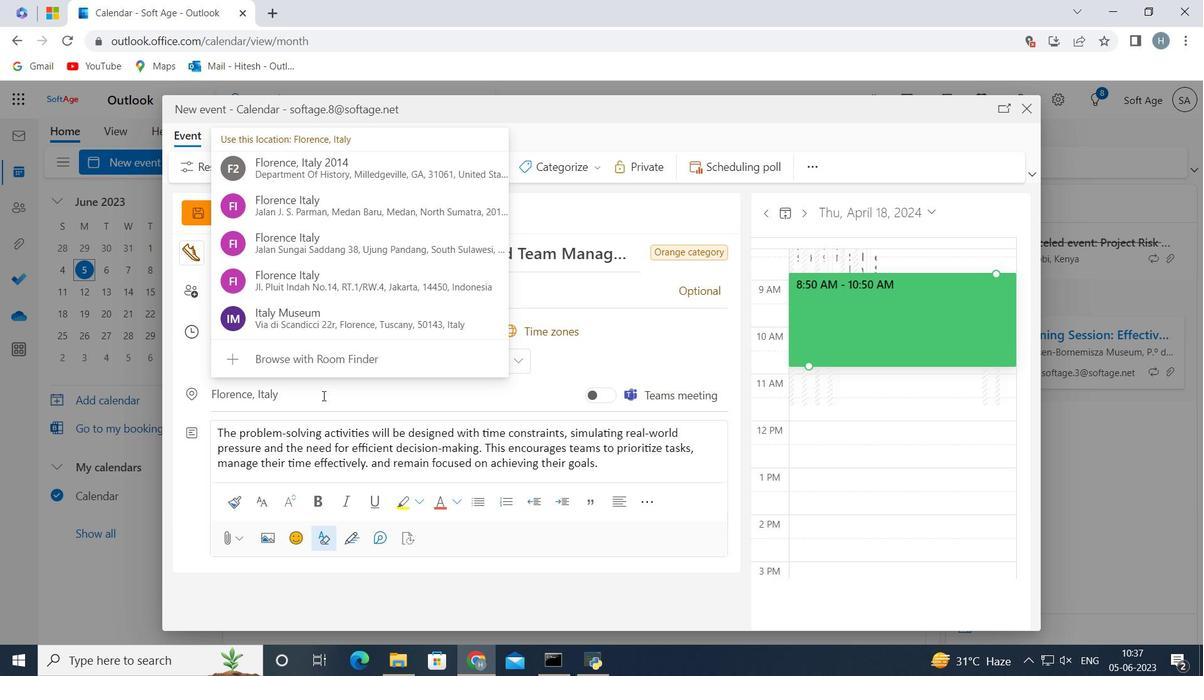 
Action: Mouse moved to (670, 336)
Screenshot: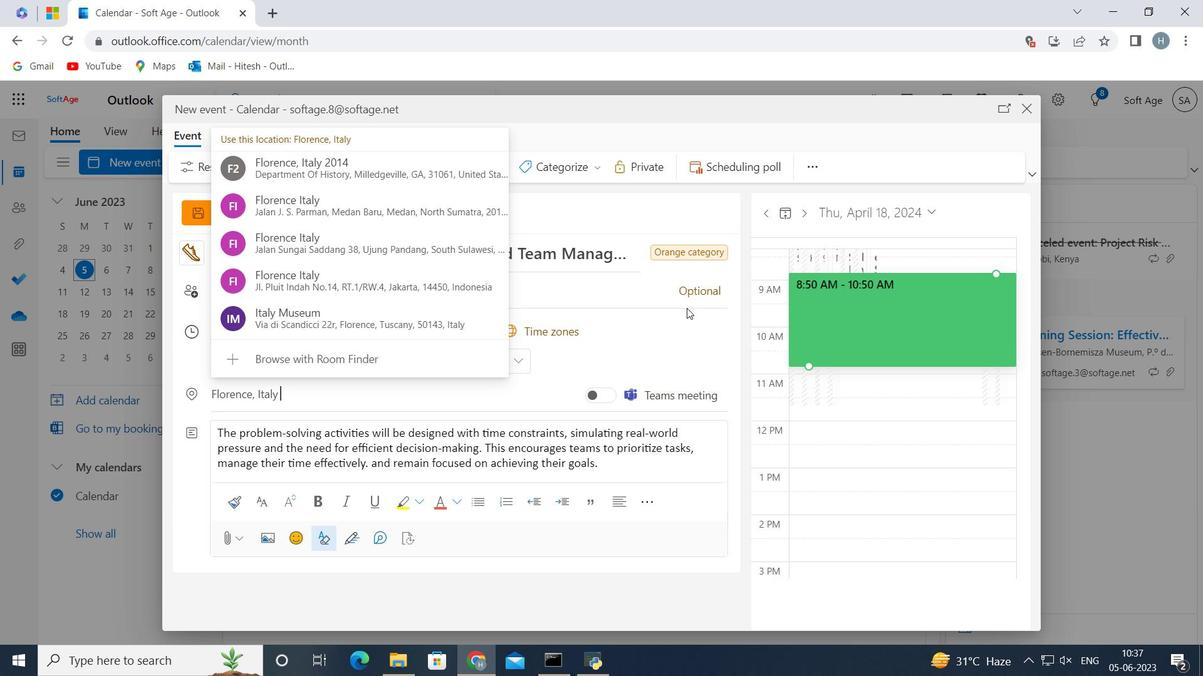 
Action: Mouse pressed left at (670, 336)
Screenshot: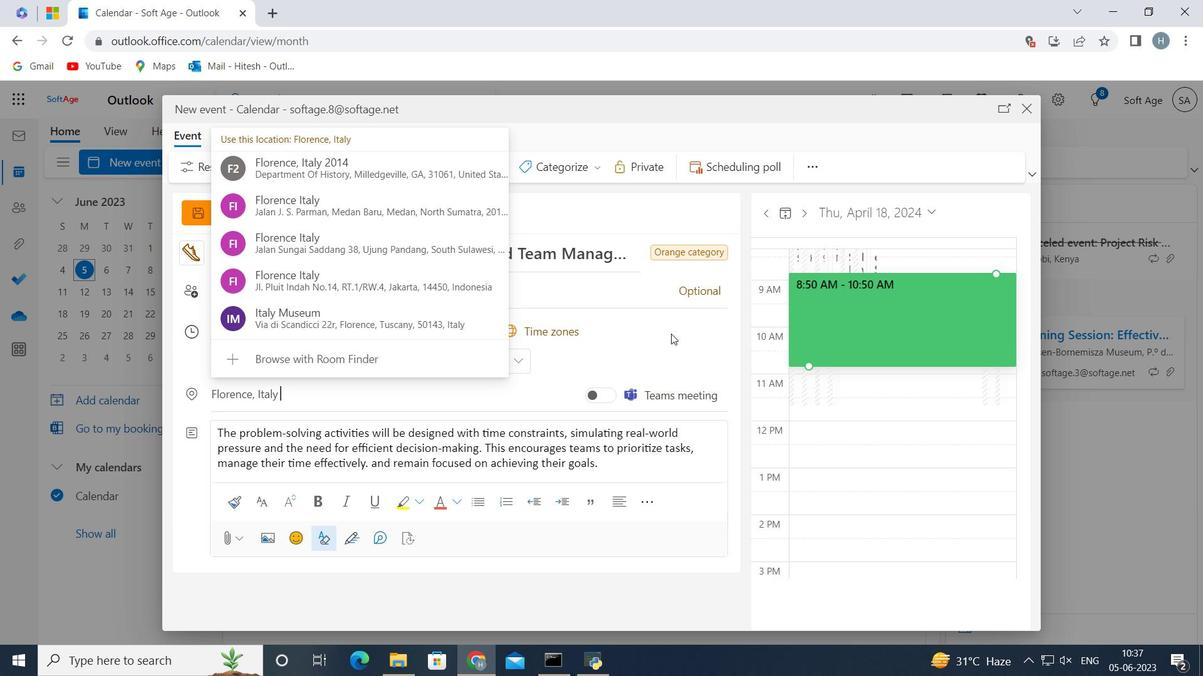
Action: Mouse moved to (455, 302)
Screenshot: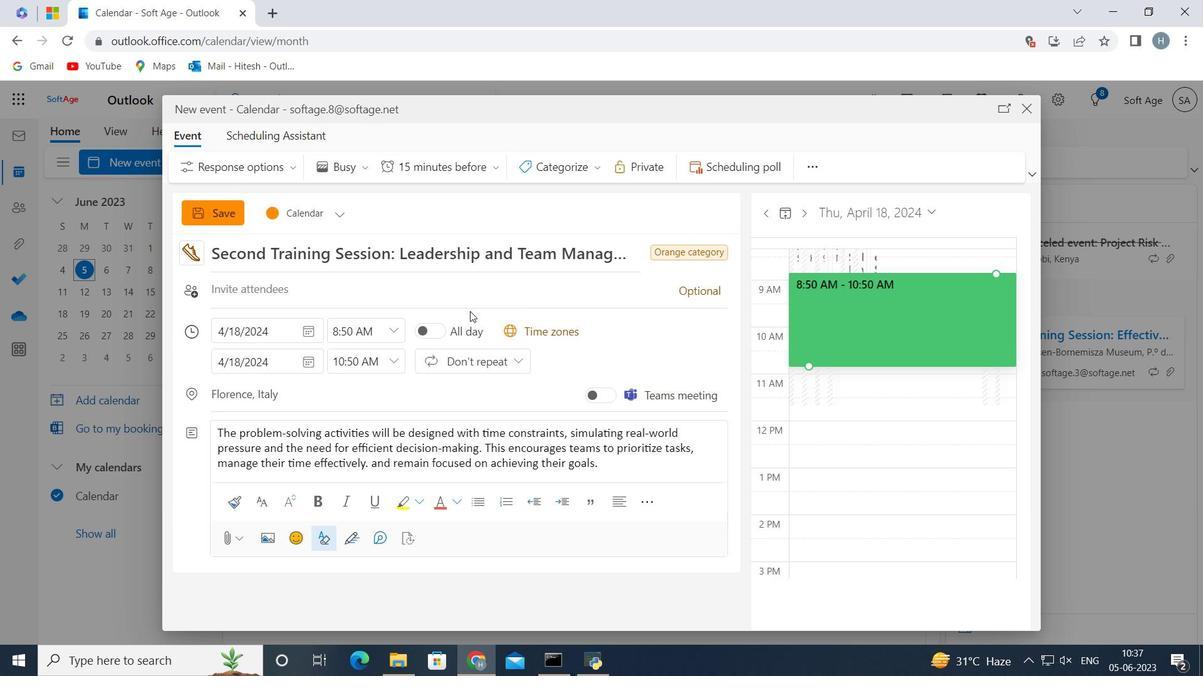 
Action: Mouse pressed left at (455, 302)
Screenshot: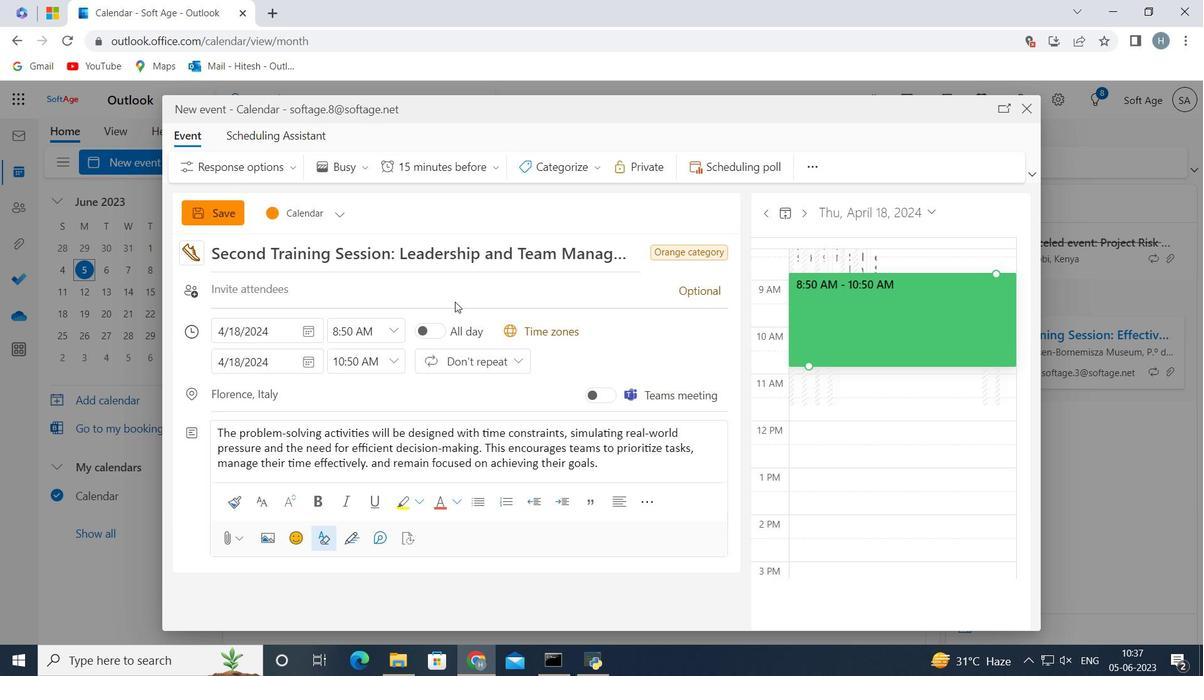 
Action: Mouse moved to (443, 305)
Screenshot: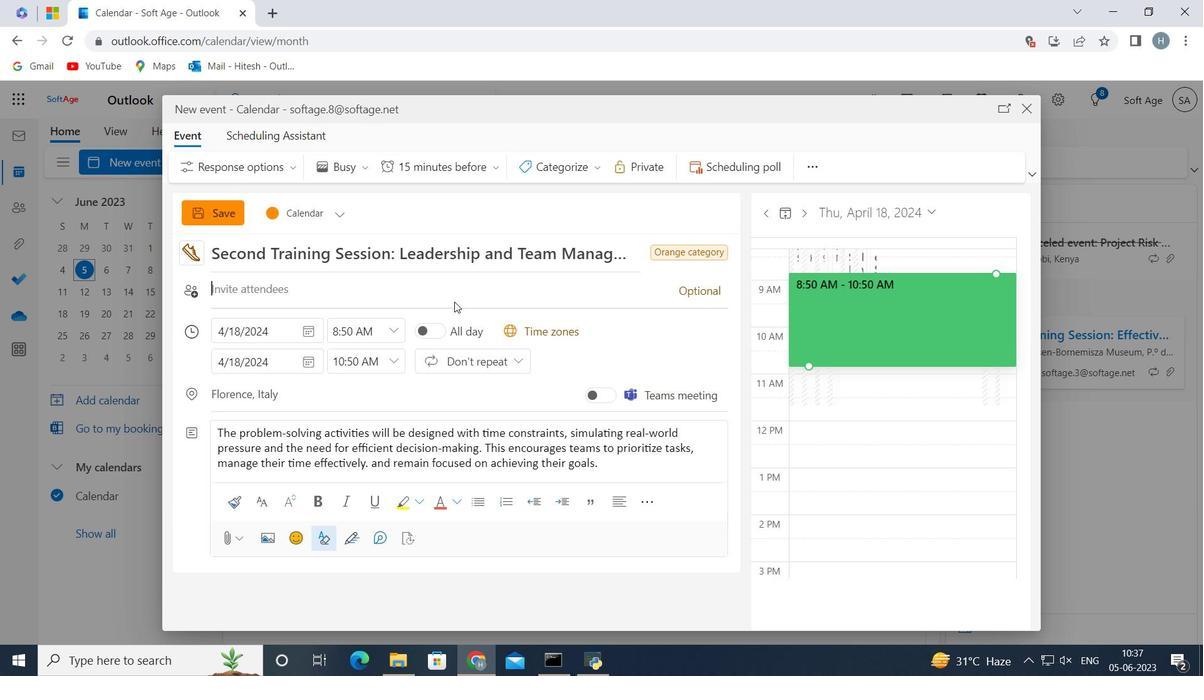 
Action: Key pressed softage
Screenshot: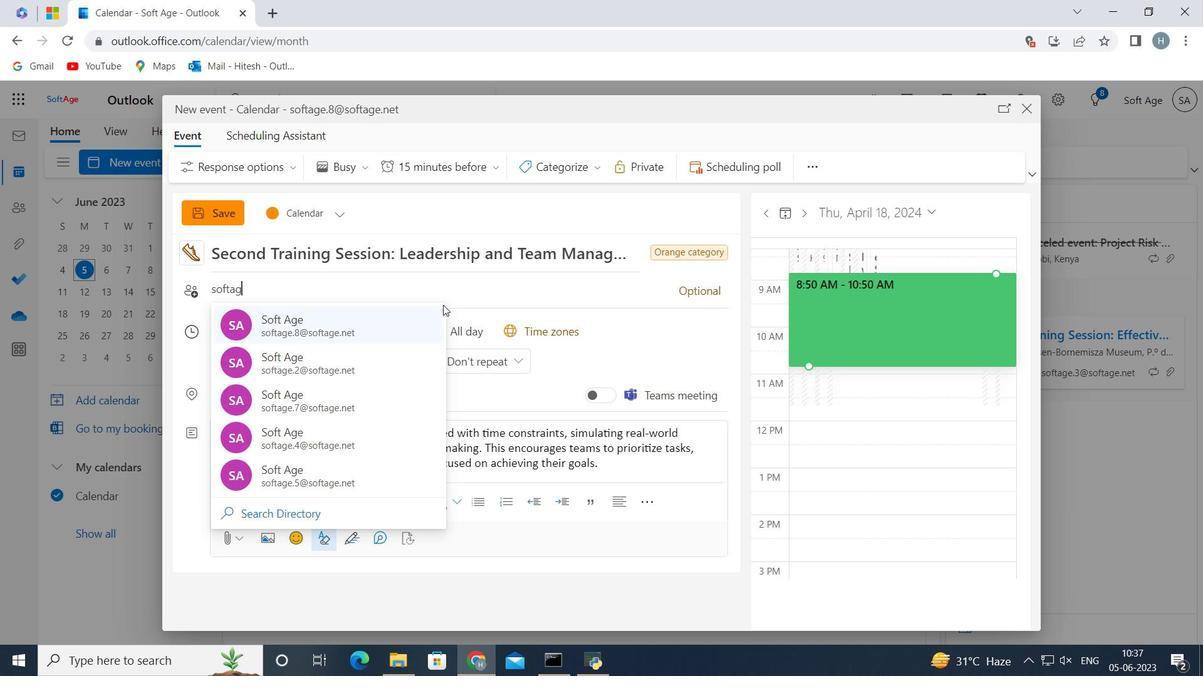 
Action: Mouse moved to (446, 303)
Screenshot: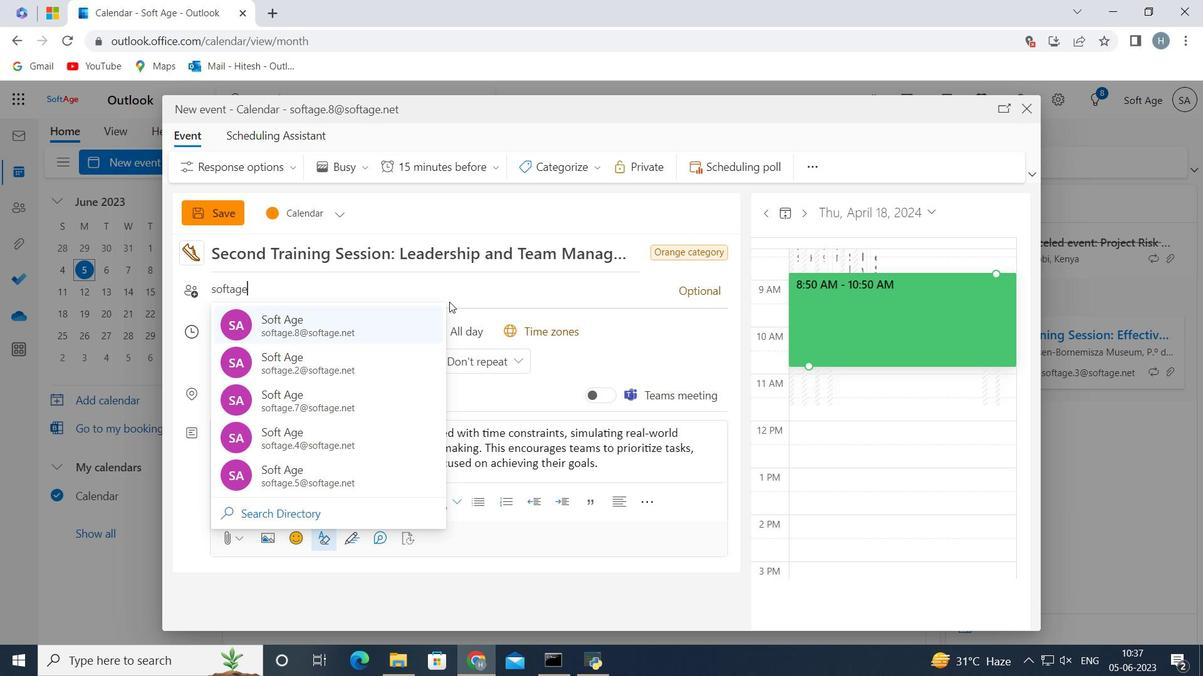 
Action: Key pressed .6<Key.shift>@so
Screenshot: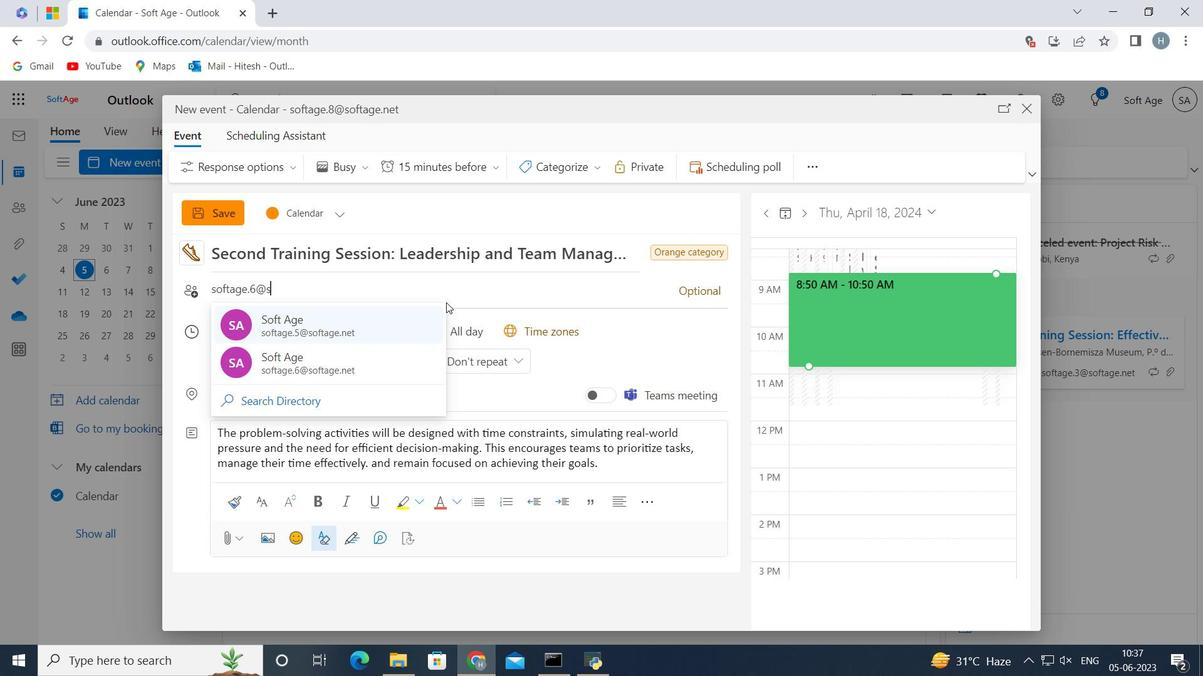 
Action: Mouse moved to (443, 303)
Screenshot: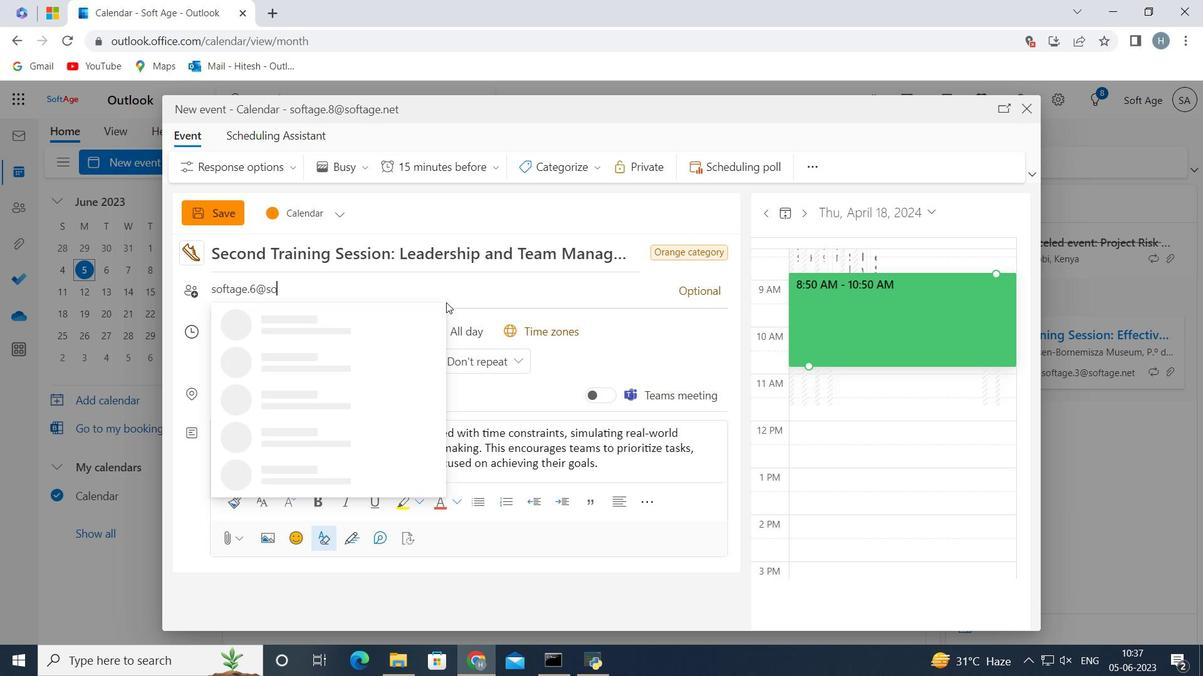 
Action: Key pressed ftage
Screenshot: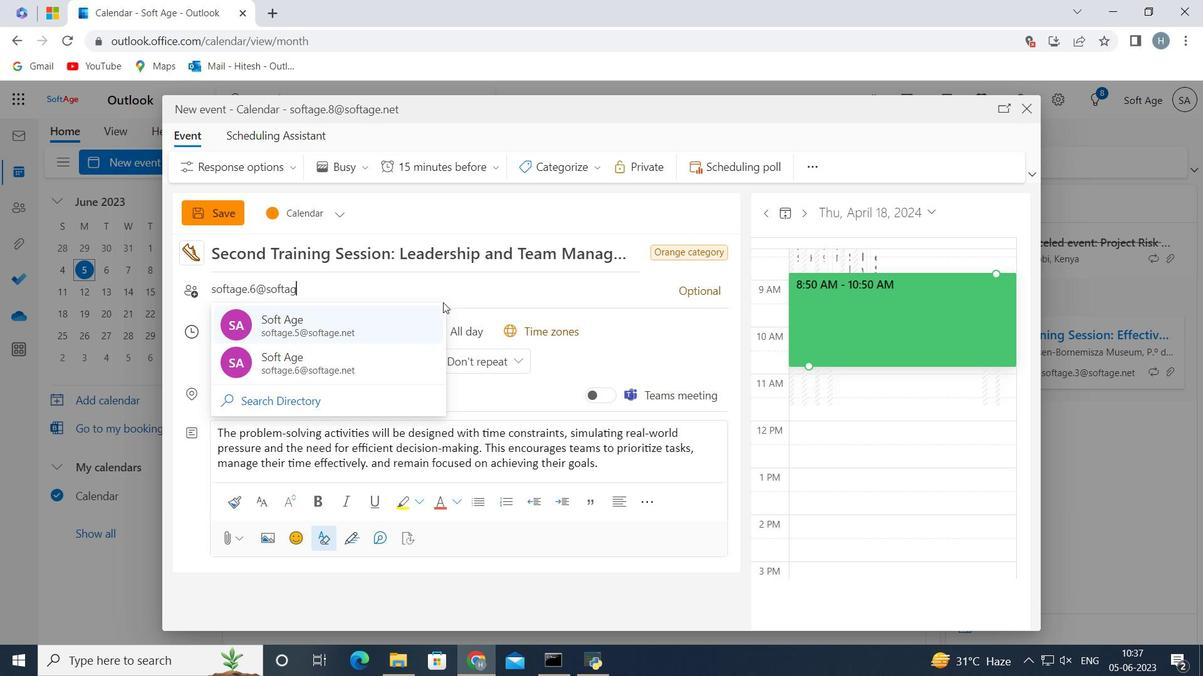 
Action: Mouse moved to (441, 304)
Screenshot: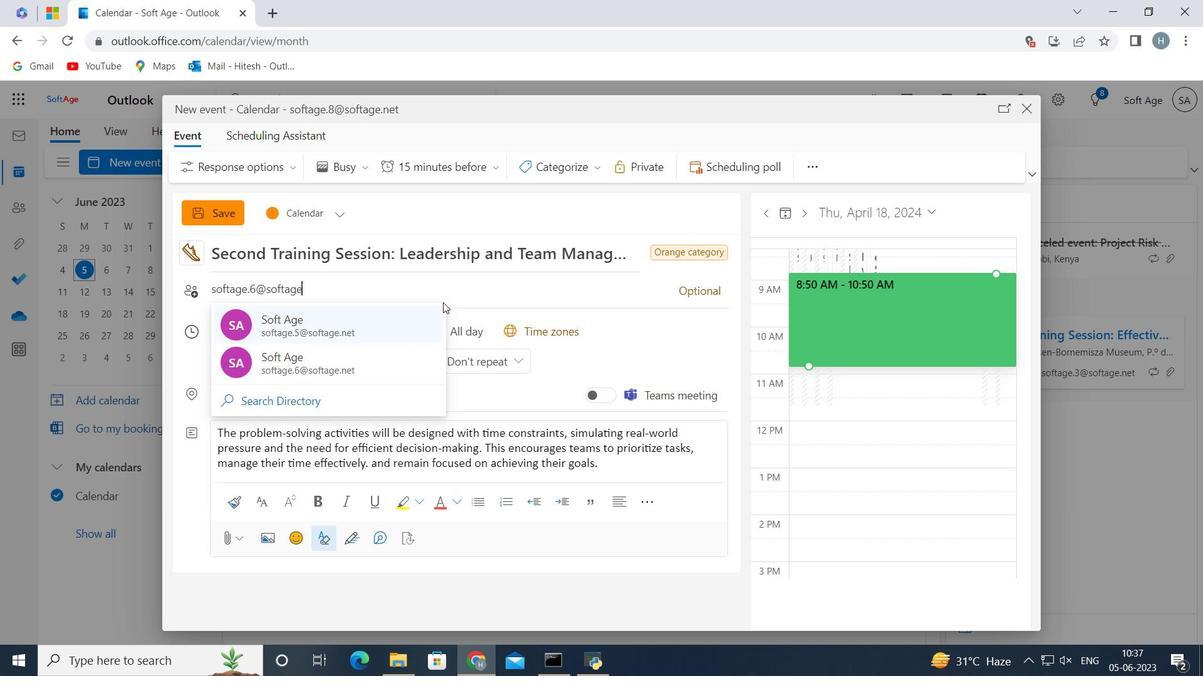 
Action: Key pressed .ne
Screenshot: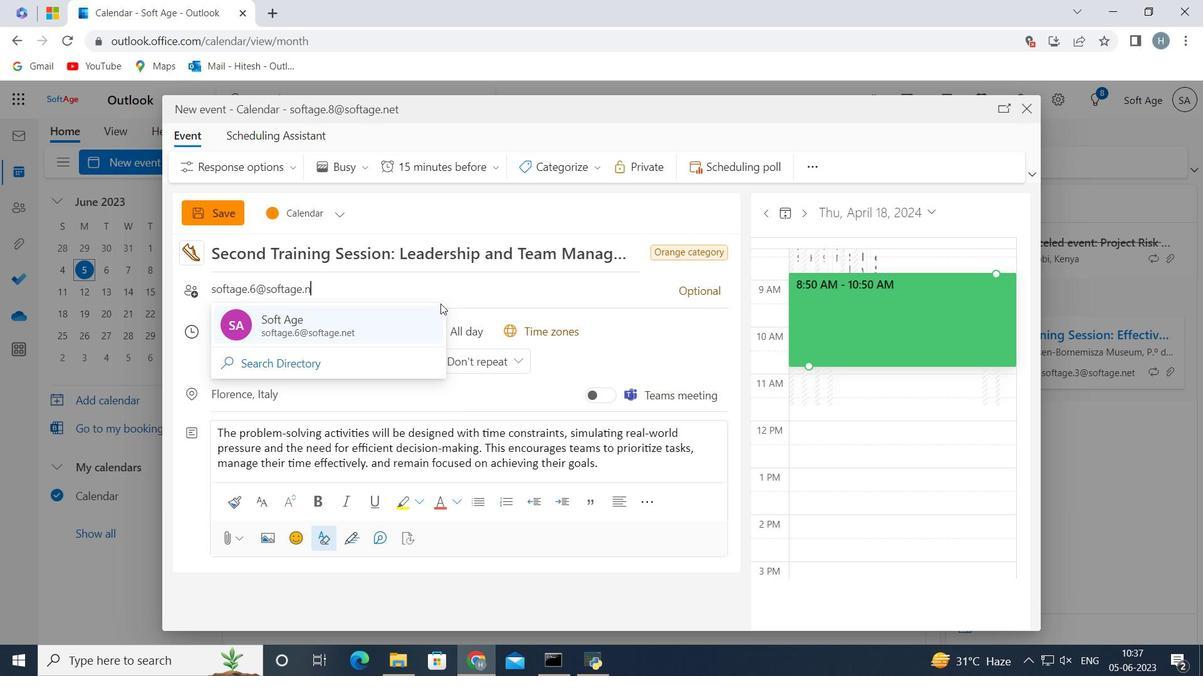 
Action: Mouse moved to (440, 304)
Screenshot: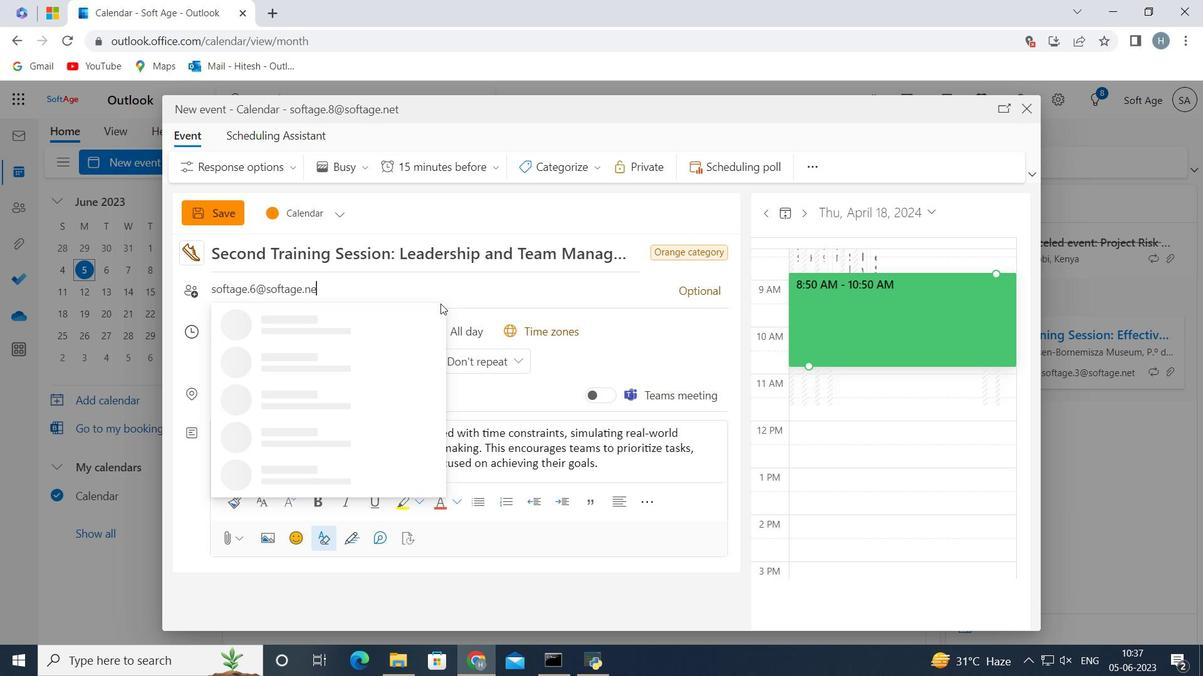 
Action: Key pressed t
Screenshot: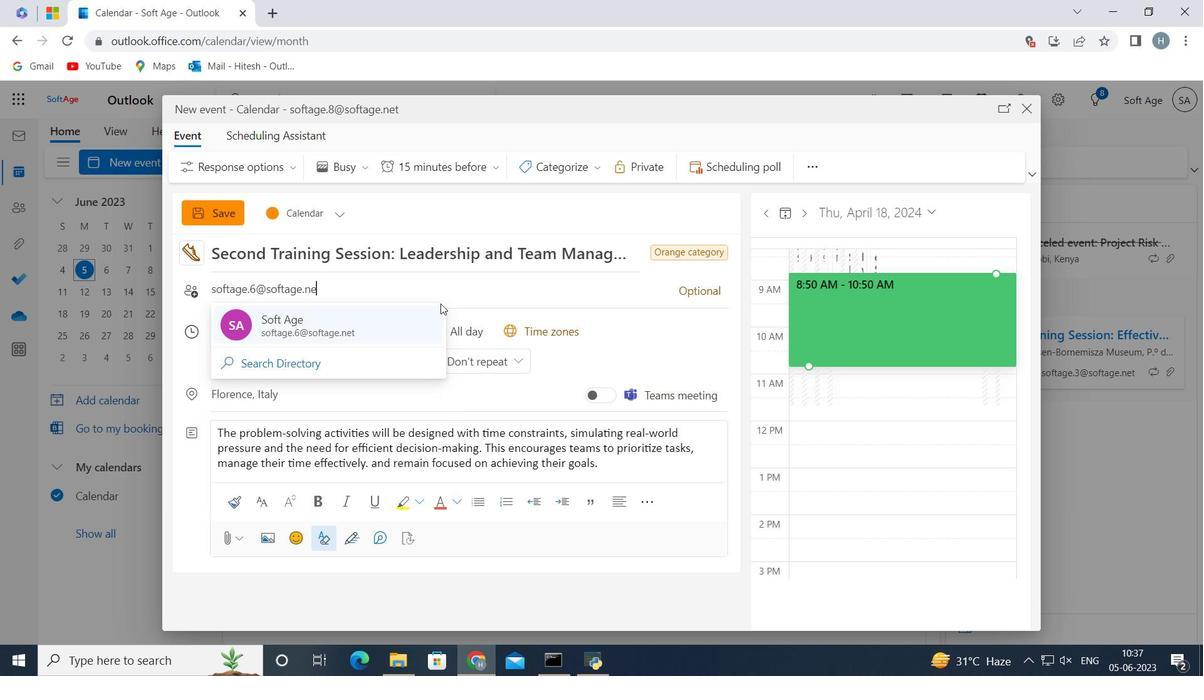 
Action: Mouse moved to (331, 324)
Screenshot: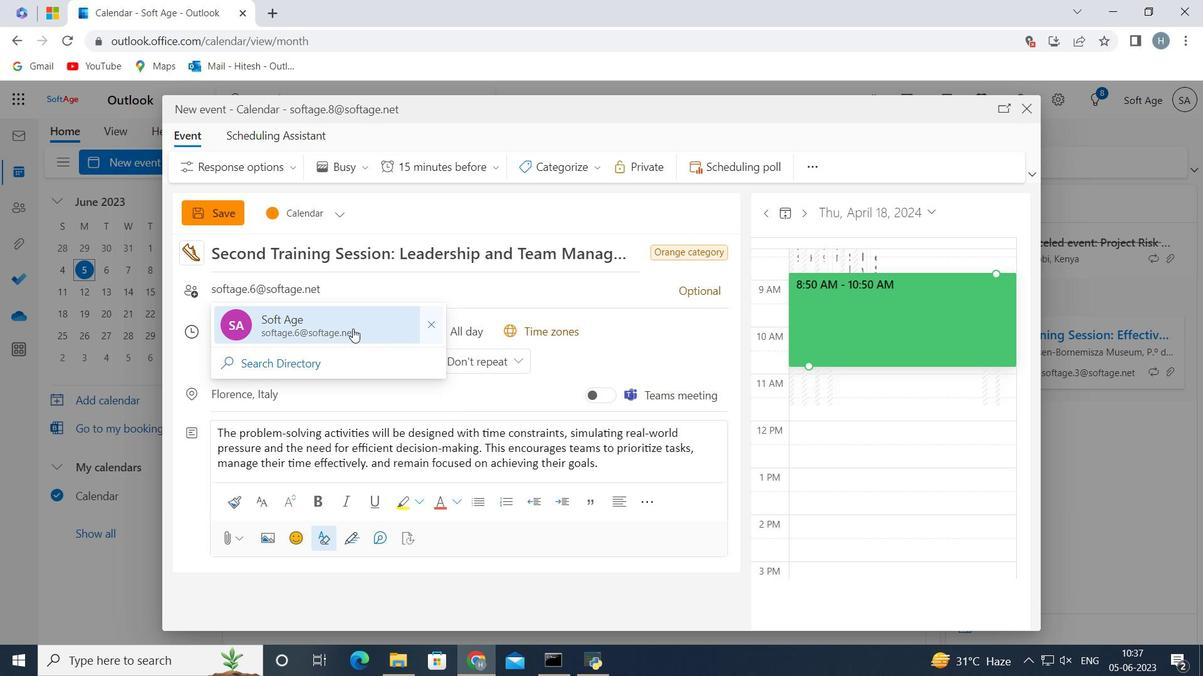 
Action: Mouse pressed left at (331, 324)
Screenshot: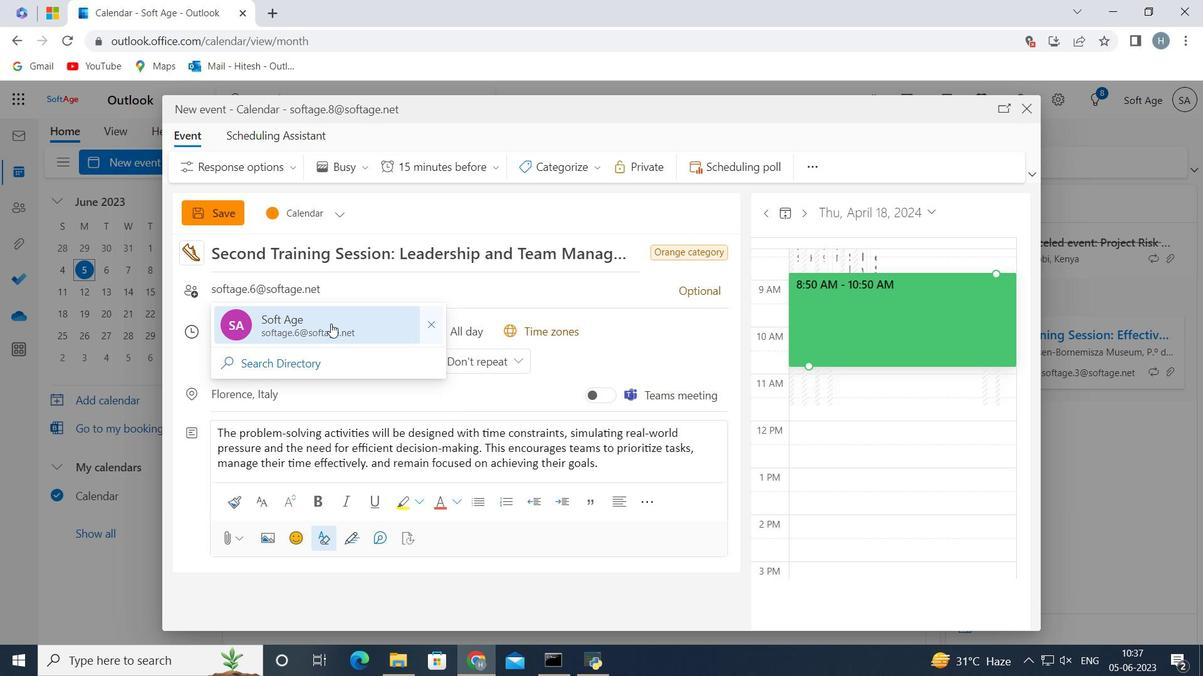 
Action: Key pressed softage.7<Key.shift>@softage.ne
Screenshot: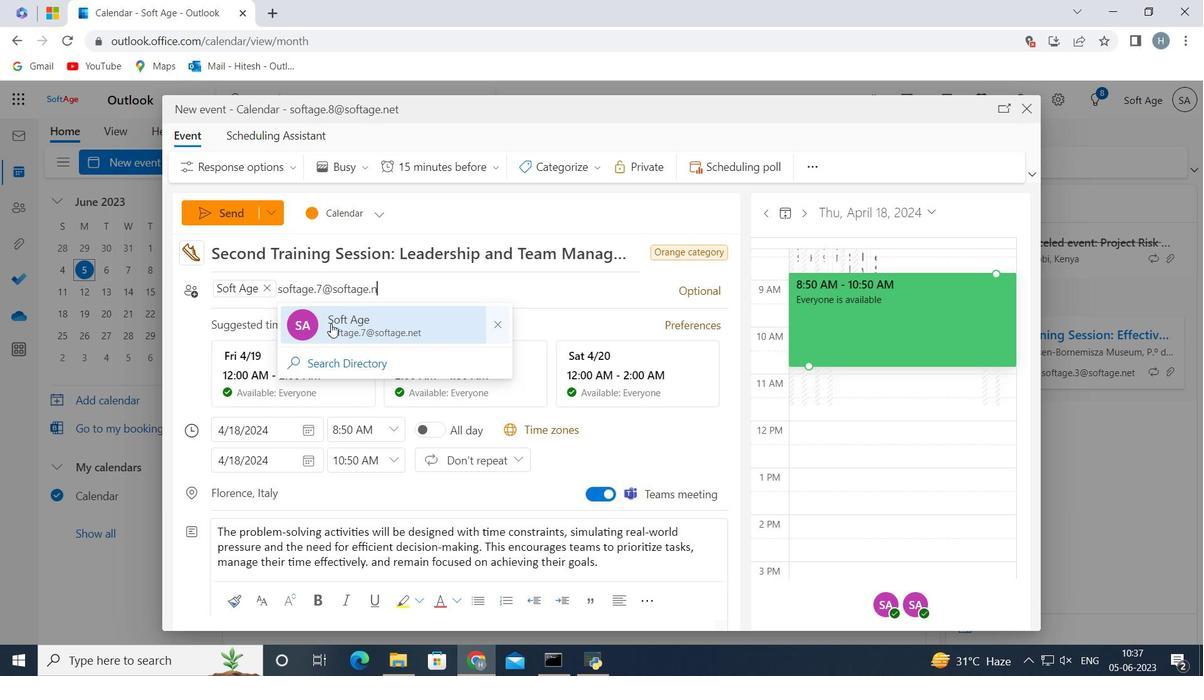 
Action: Mouse moved to (330, 324)
Screenshot: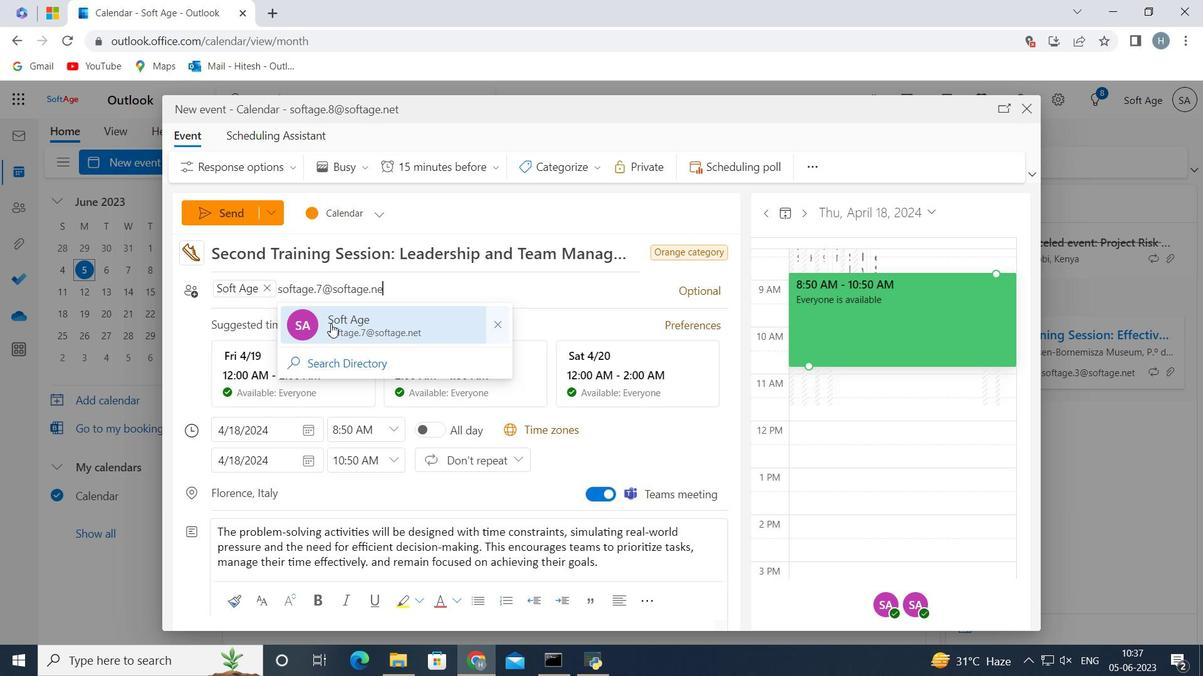 
Action: Key pressed t
Screenshot: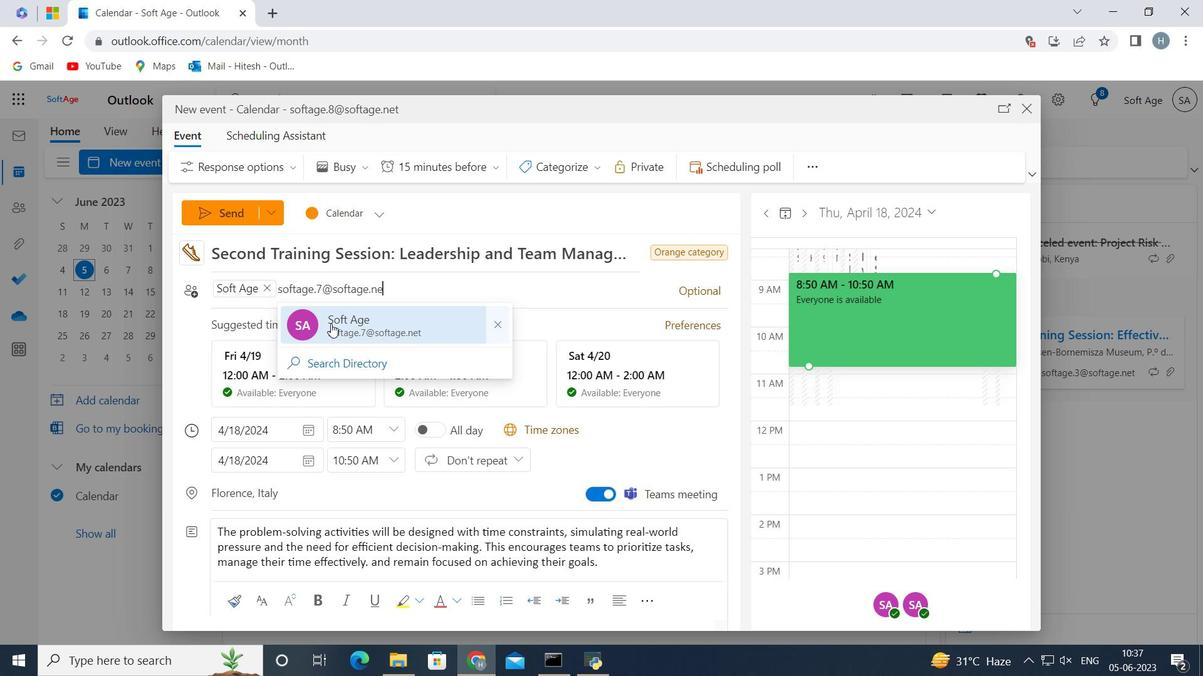 
Action: Mouse moved to (349, 326)
Screenshot: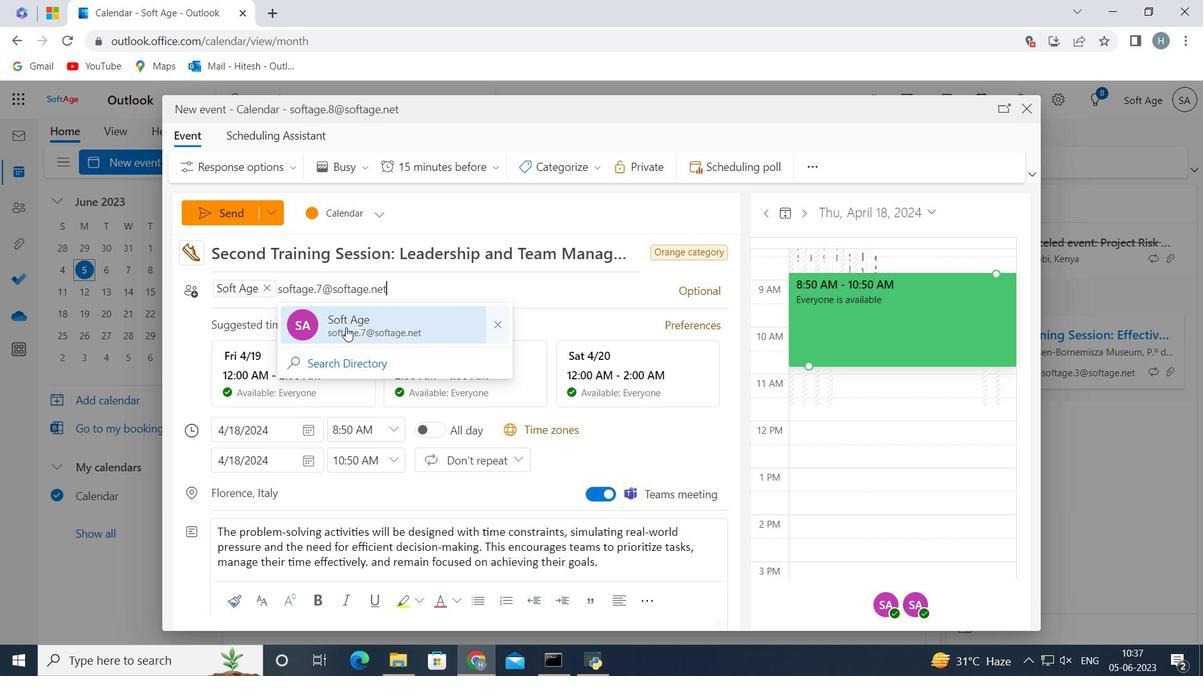 
Action: Mouse pressed left at (349, 326)
Screenshot: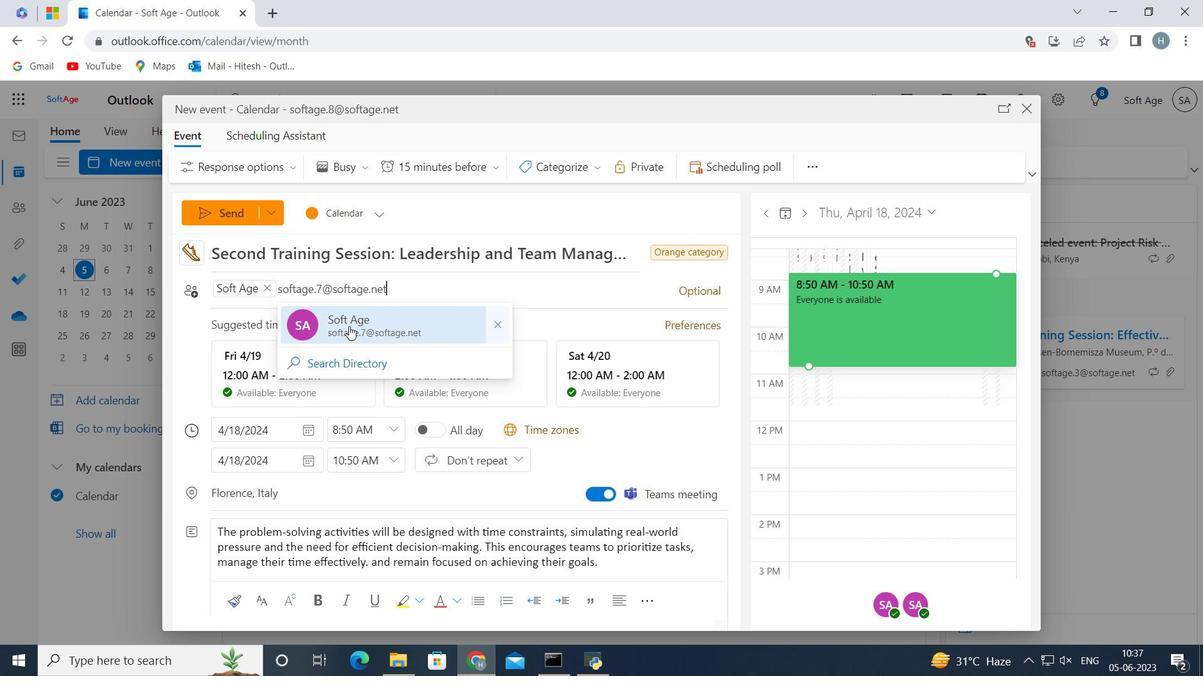 
Action: Mouse moved to (494, 167)
Screenshot: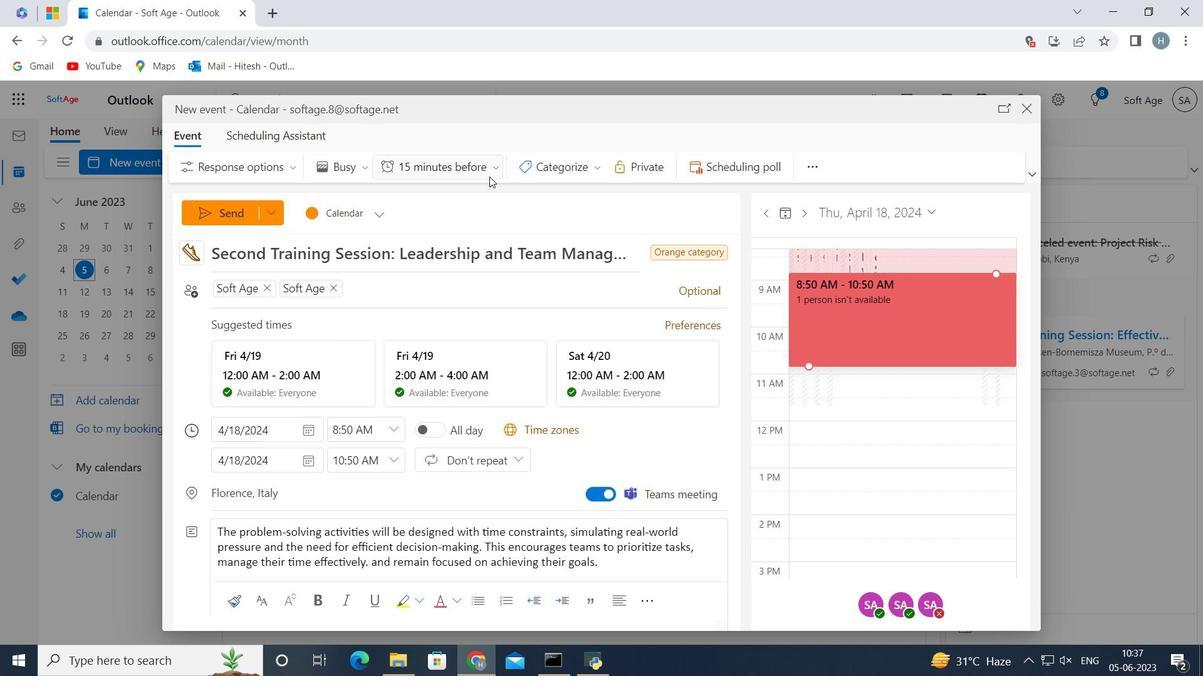
Action: Mouse pressed left at (494, 167)
Screenshot: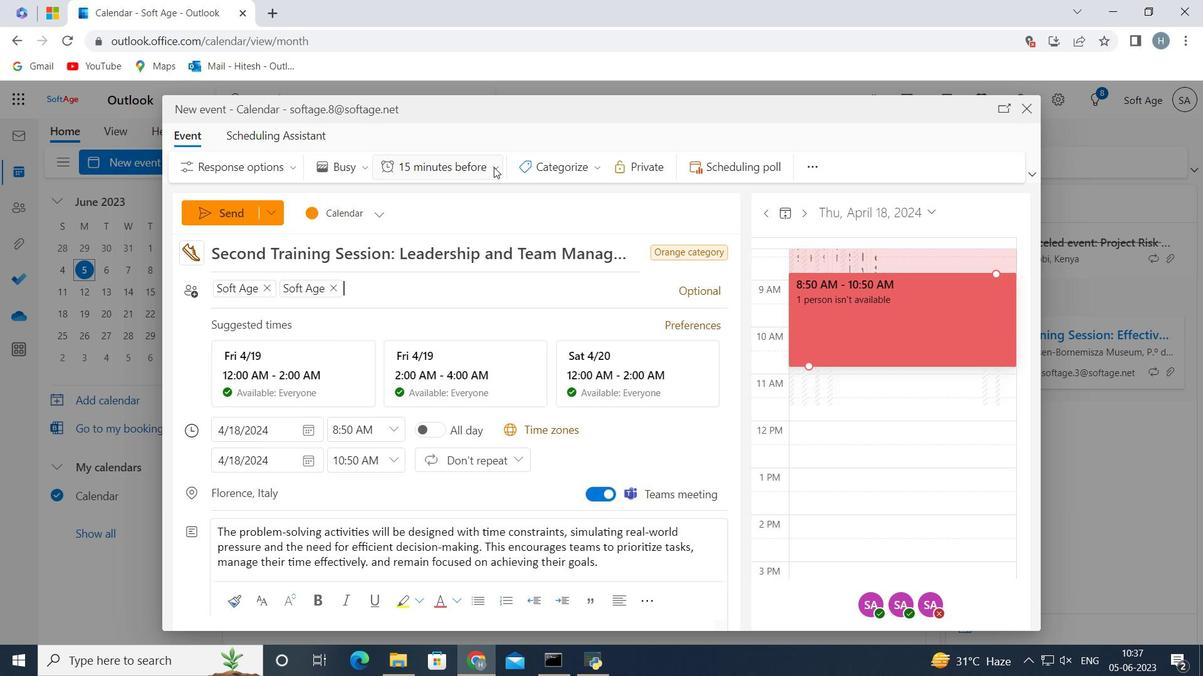 
Action: Mouse moved to (470, 221)
Screenshot: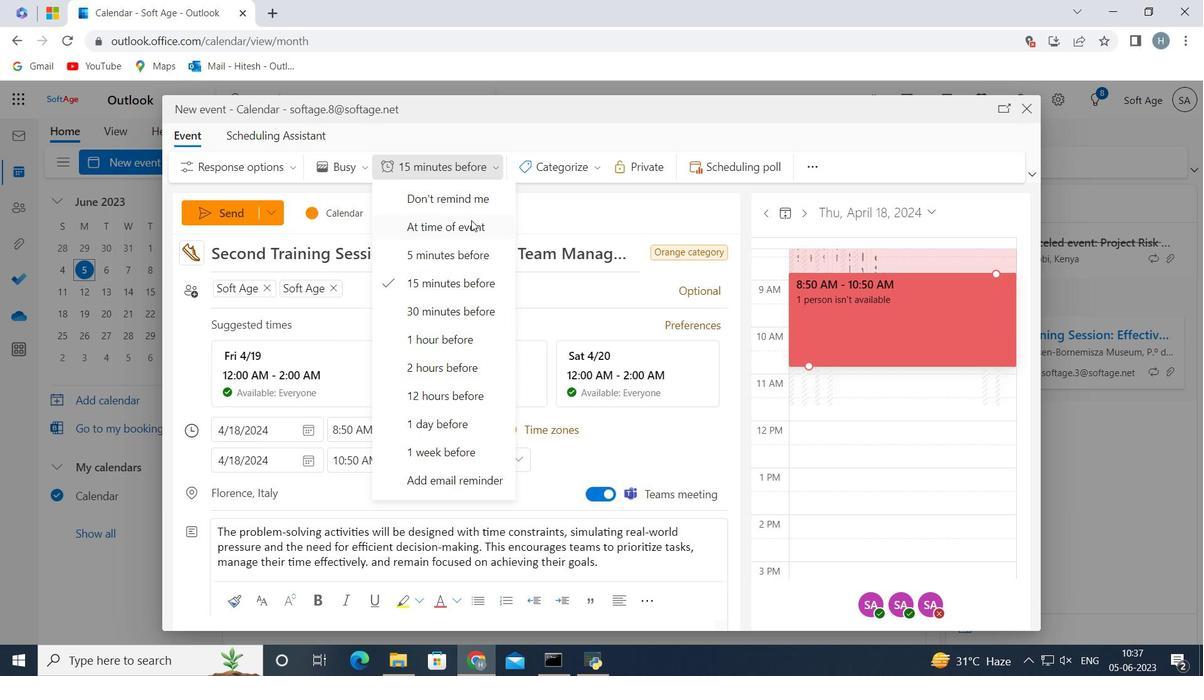 
Action: Mouse pressed left at (470, 221)
Screenshot: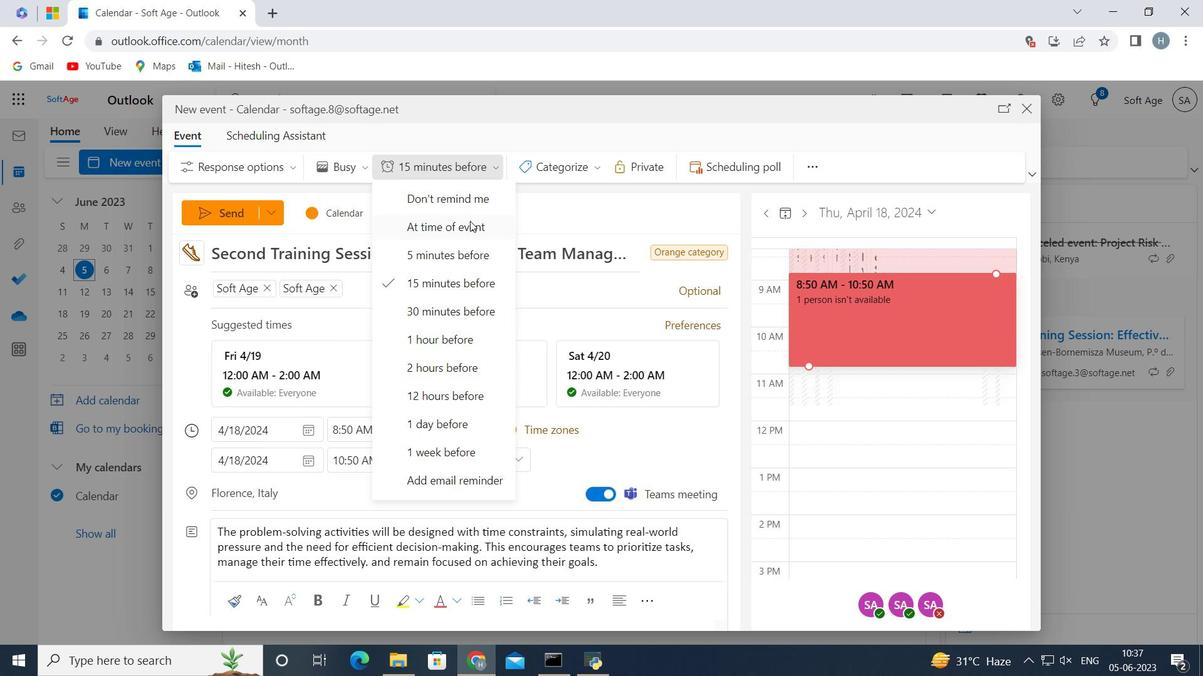 
Action: Mouse moved to (246, 215)
Screenshot: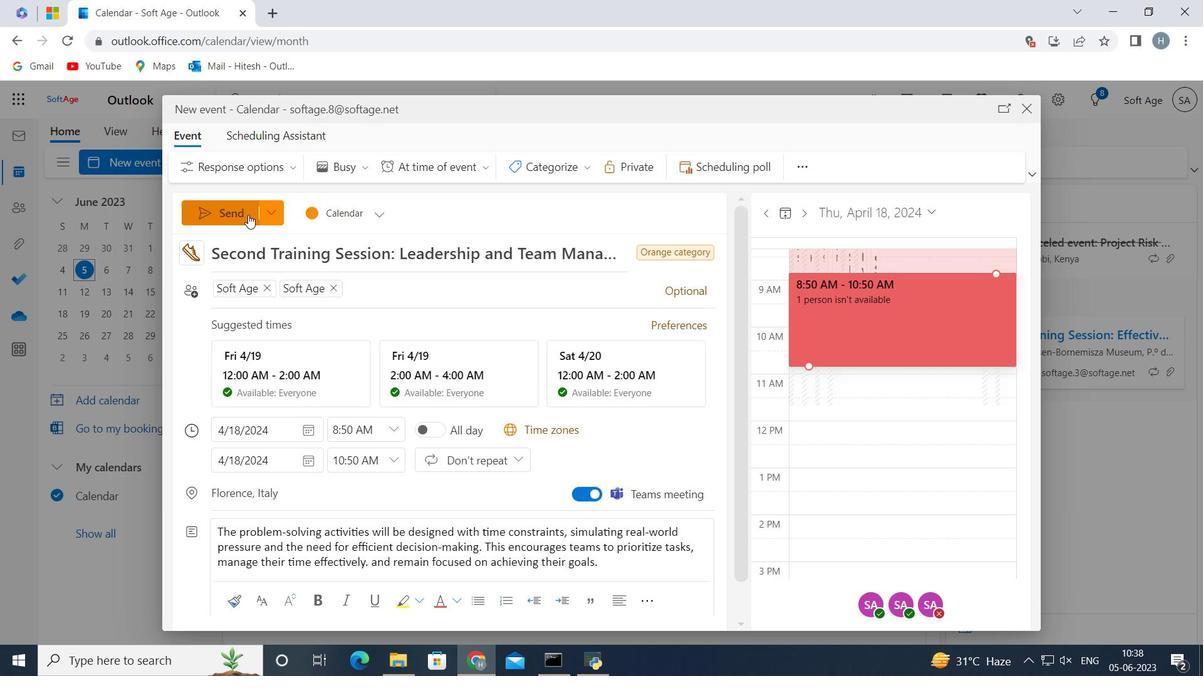 
Action: Mouse pressed left at (246, 215)
Screenshot: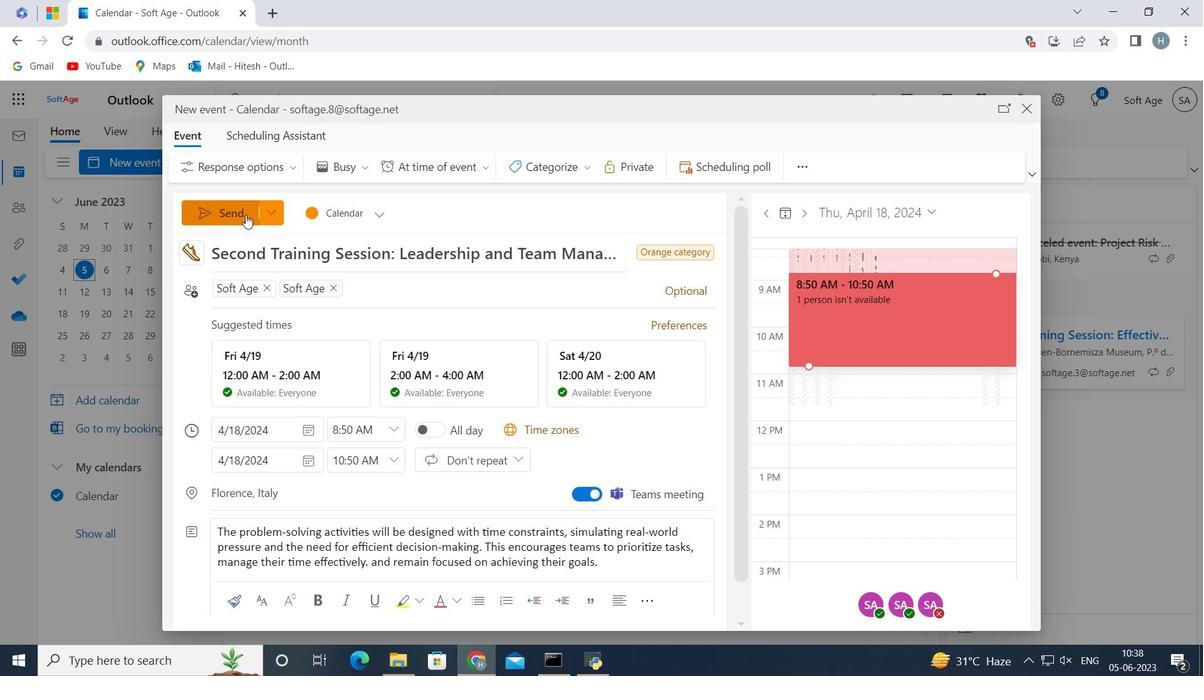 
